 Task: Look for space in Djamaa, Algeria from 12th  August, 2023 to 15th August, 2023 for 3 adults in price range Rs.12000 to Rs.16000. Place can be entire place with 2 bedrooms having 3 beds and 1 bathroom. Property type can be house, flat, hotel. Amenities needed are: washing machine. Booking option can be shelf check-in. Required host language is .
Action: Mouse moved to (556, 110)
Screenshot: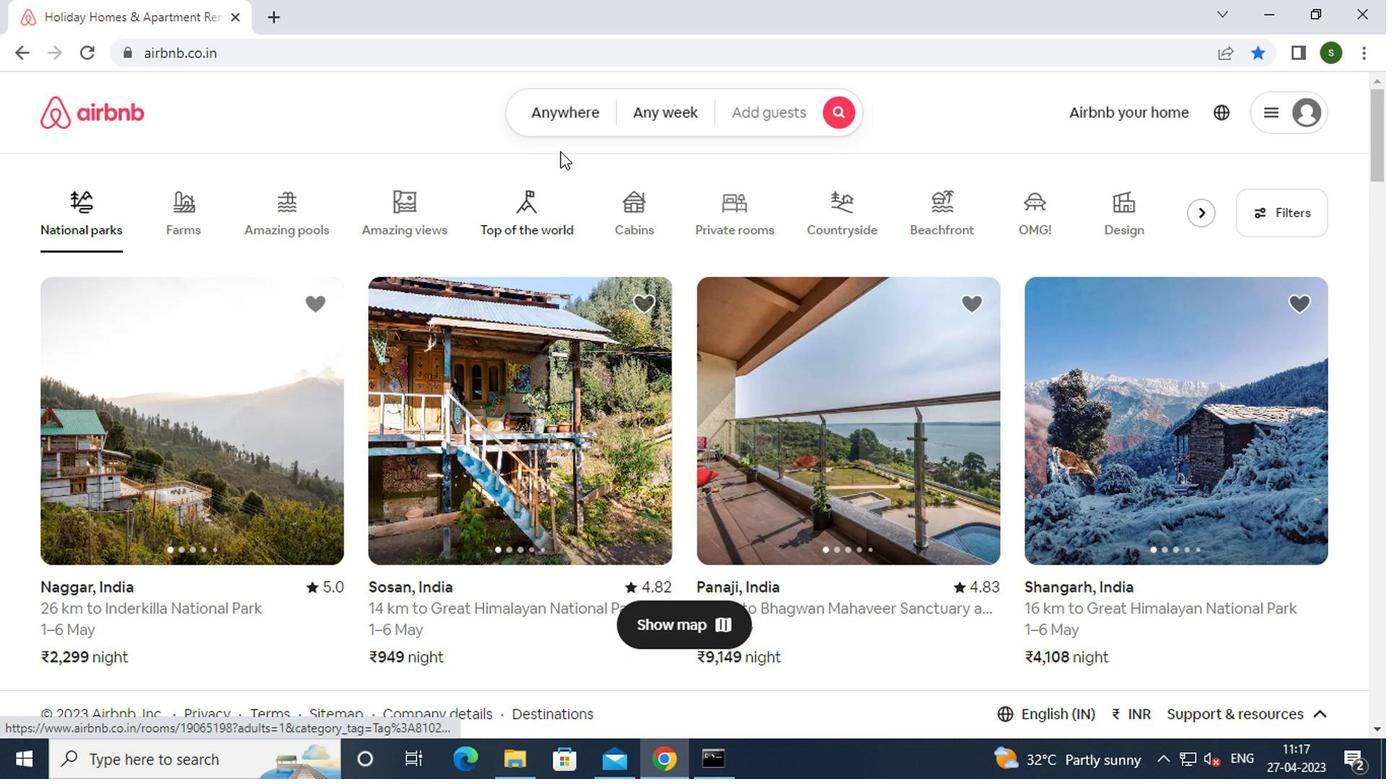 
Action: Mouse pressed left at (556, 110)
Screenshot: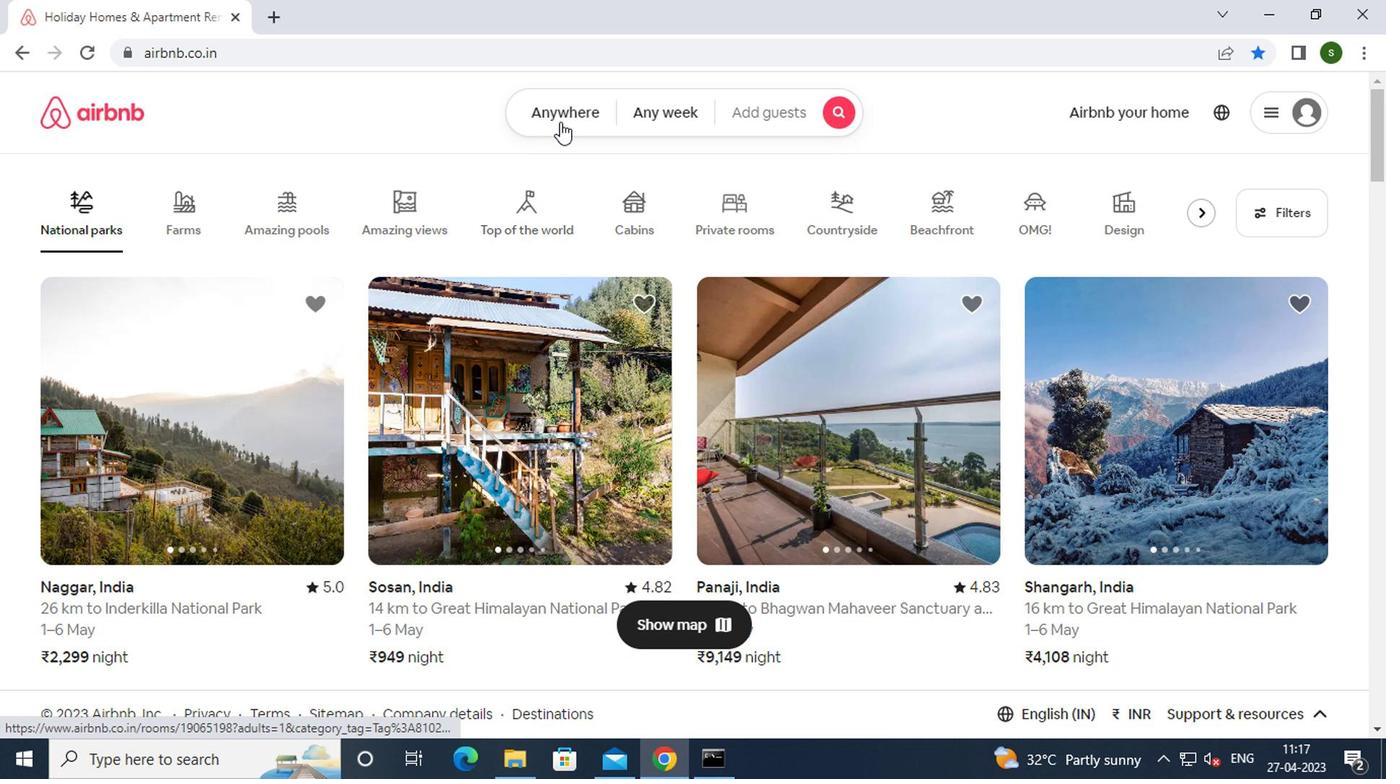 
Action: Mouse moved to (492, 202)
Screenshot: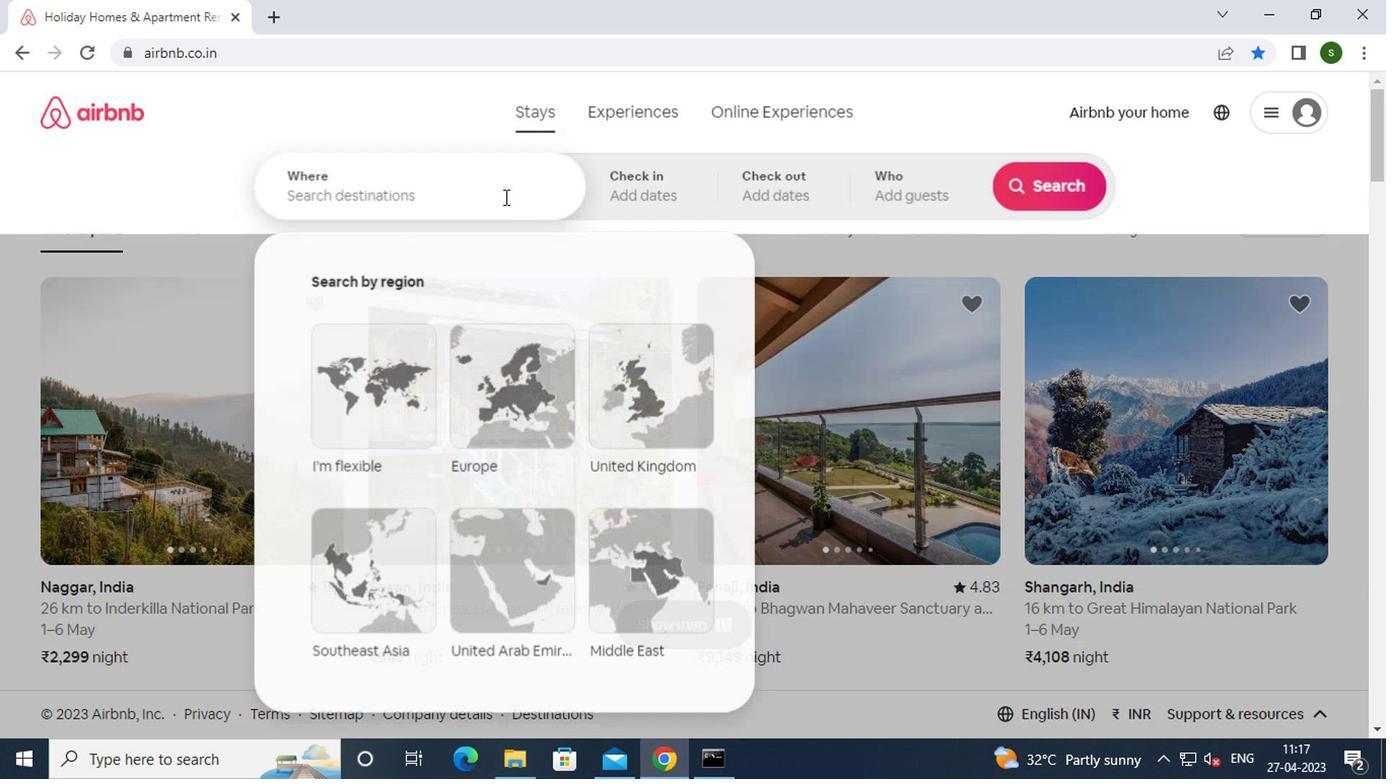
Action: Mouse pressed left at (492, 202)
Screenshot: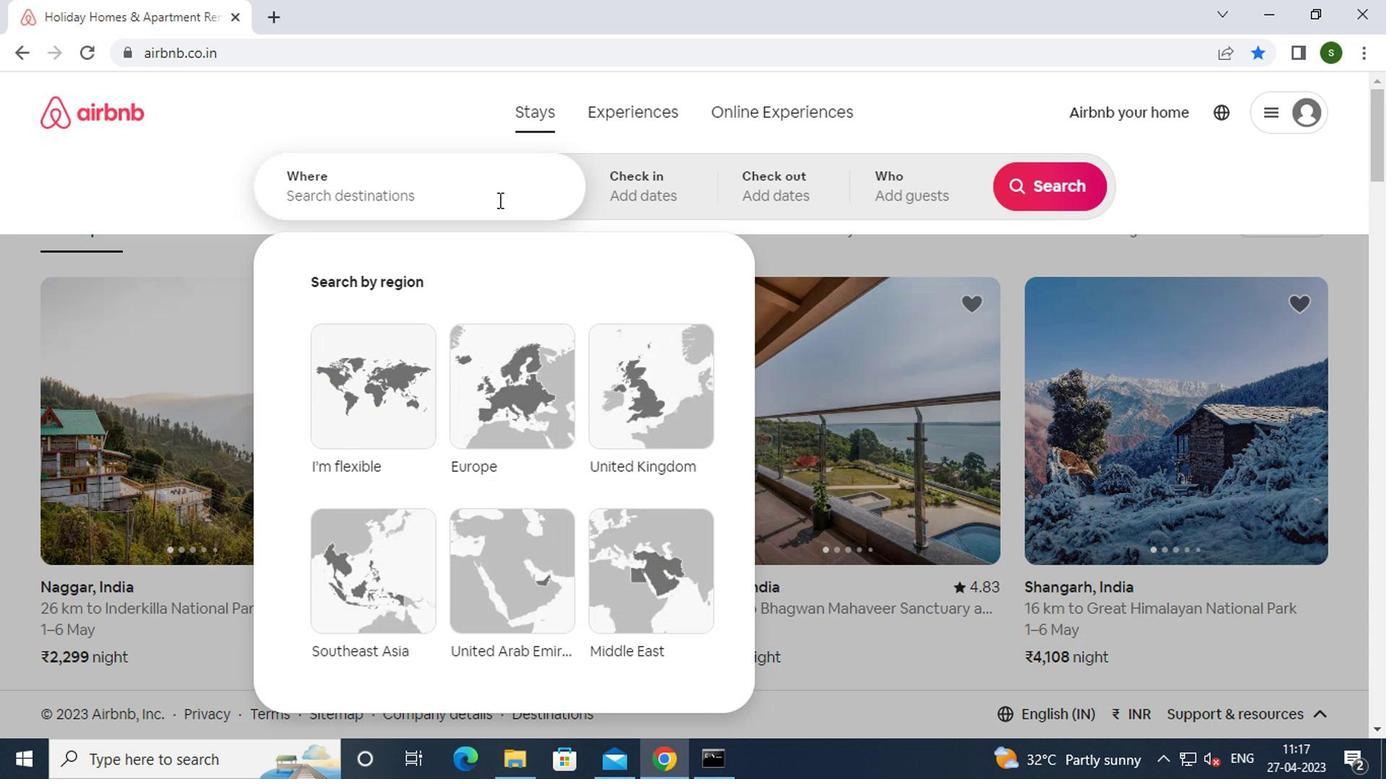 
Action: Key pressed <Key.caps_lock><Key.caps_lock>d<Key.caps_lock>jamaa
Screenshot: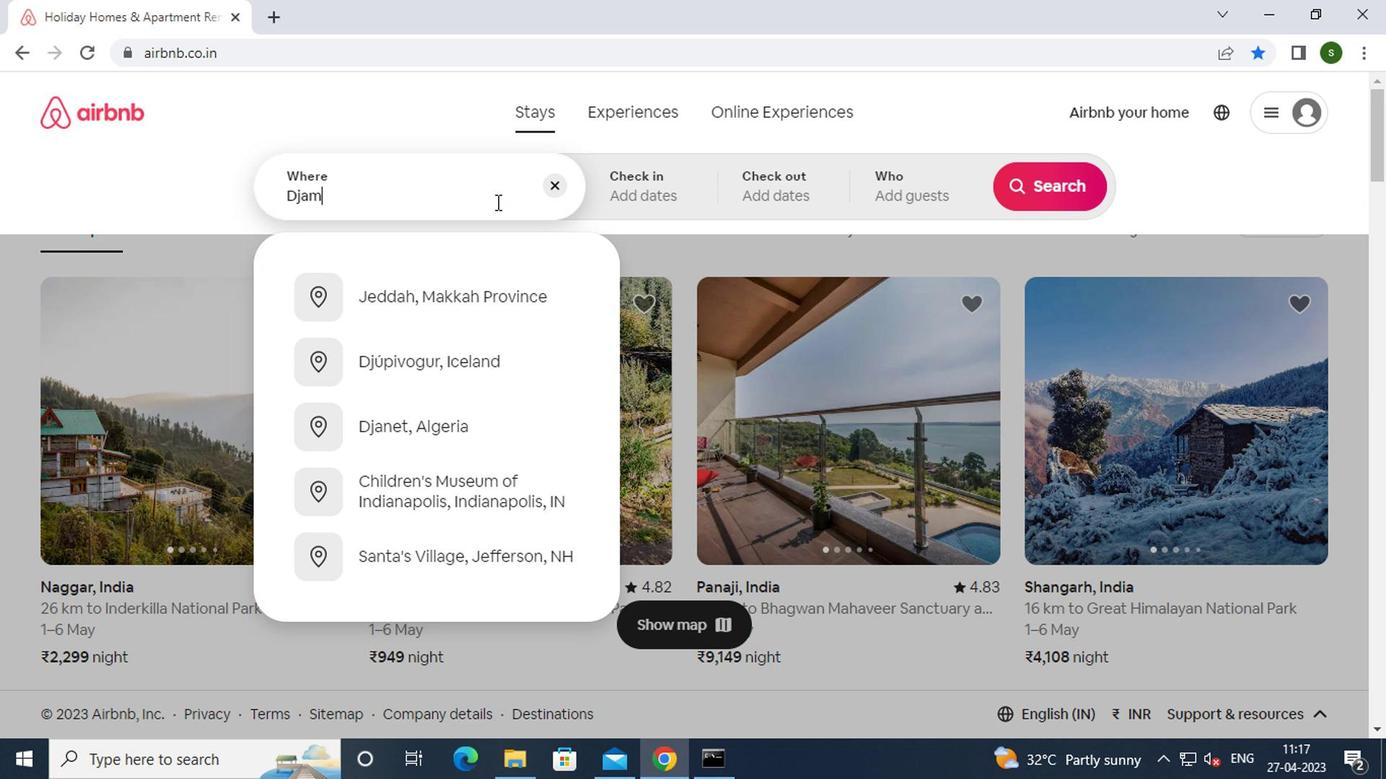 
Action: Mouse moved to (498, 280)
Screenshot: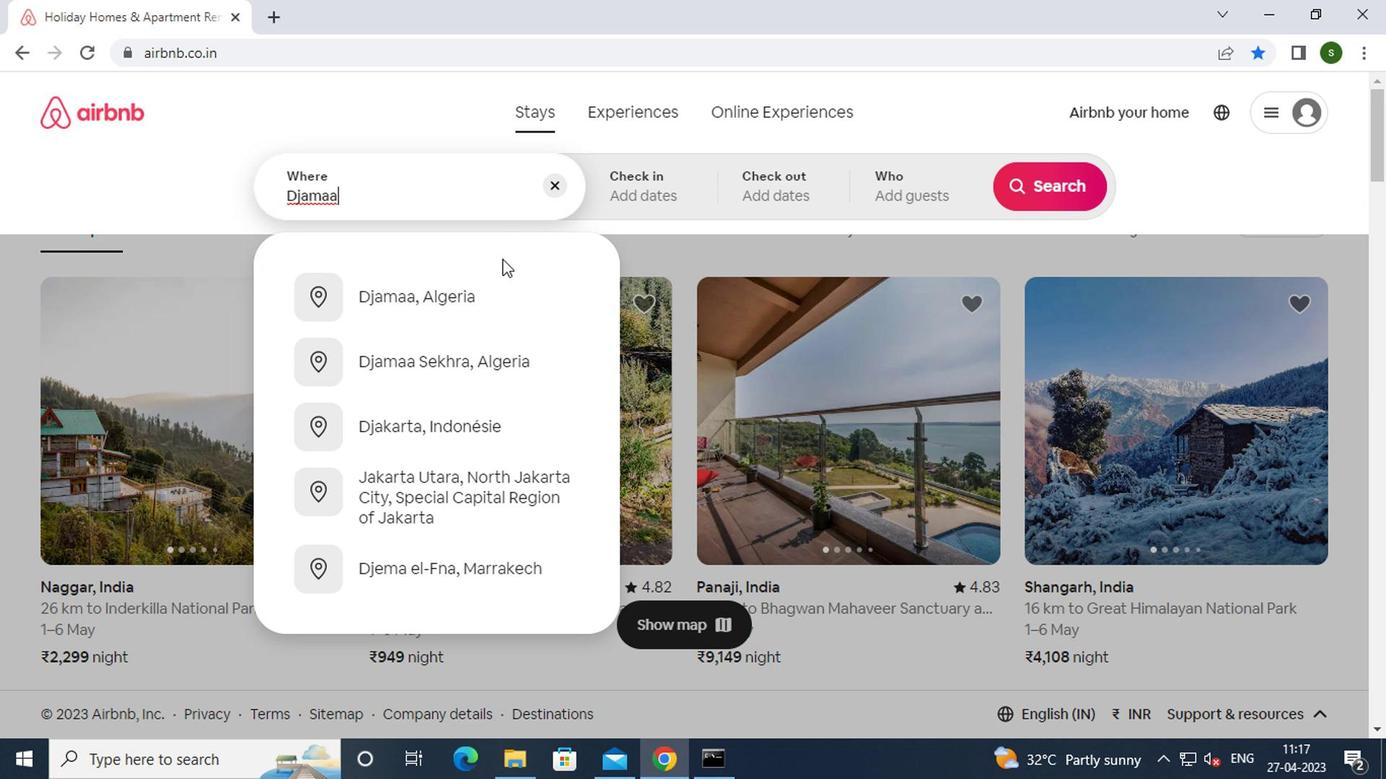 
Action: Mouse pressed left at (498, 280)
Screenshot: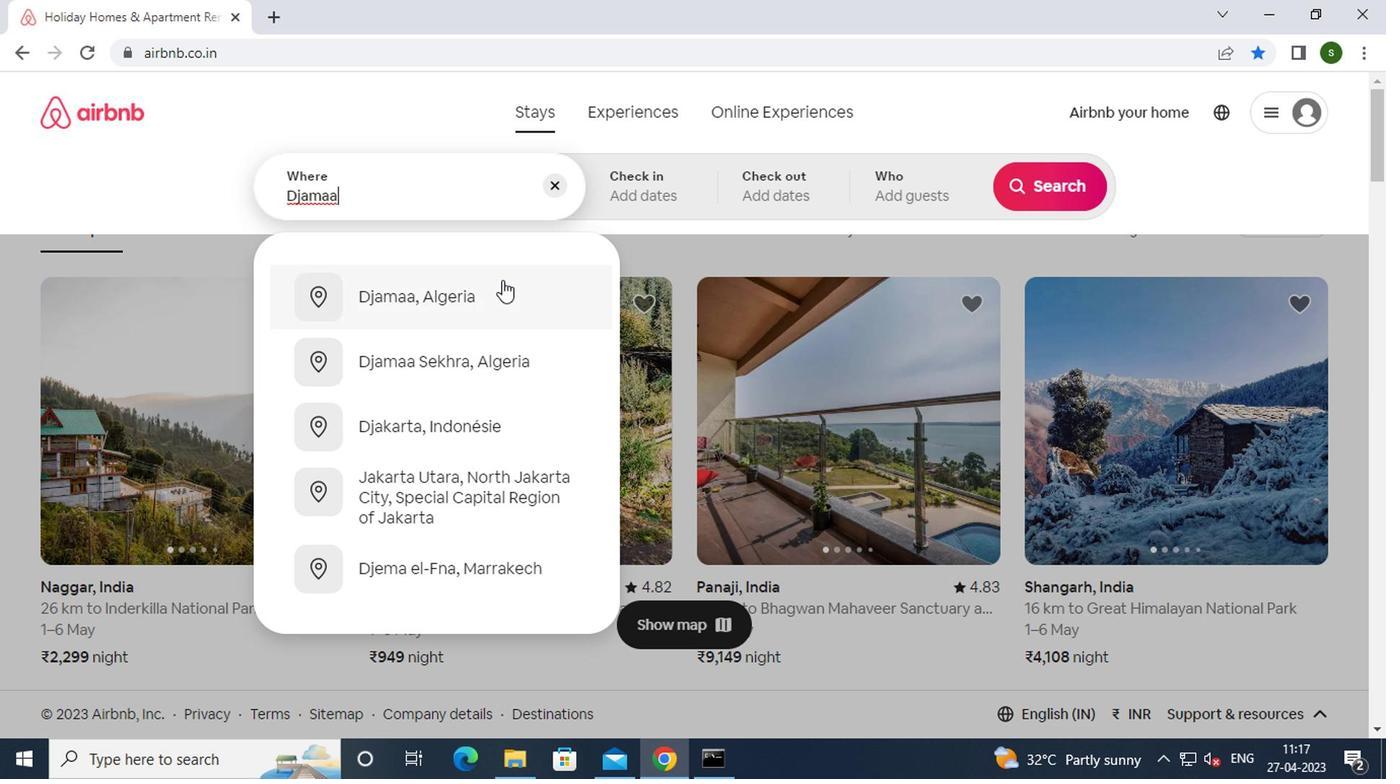 
Action: Mouse moved to (1023, 340)
Screenshot: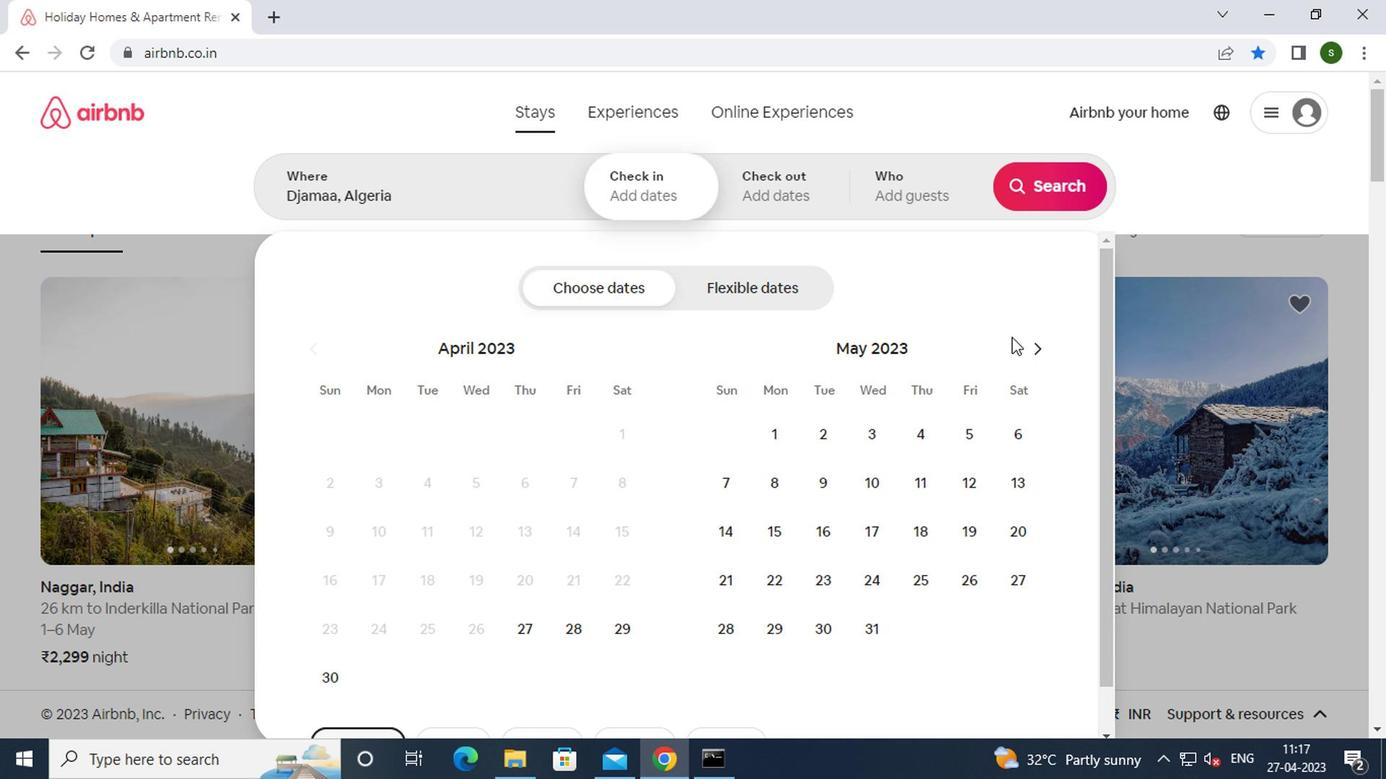 
Action: Mouse pressed left at (1023, 340)
Screenshot: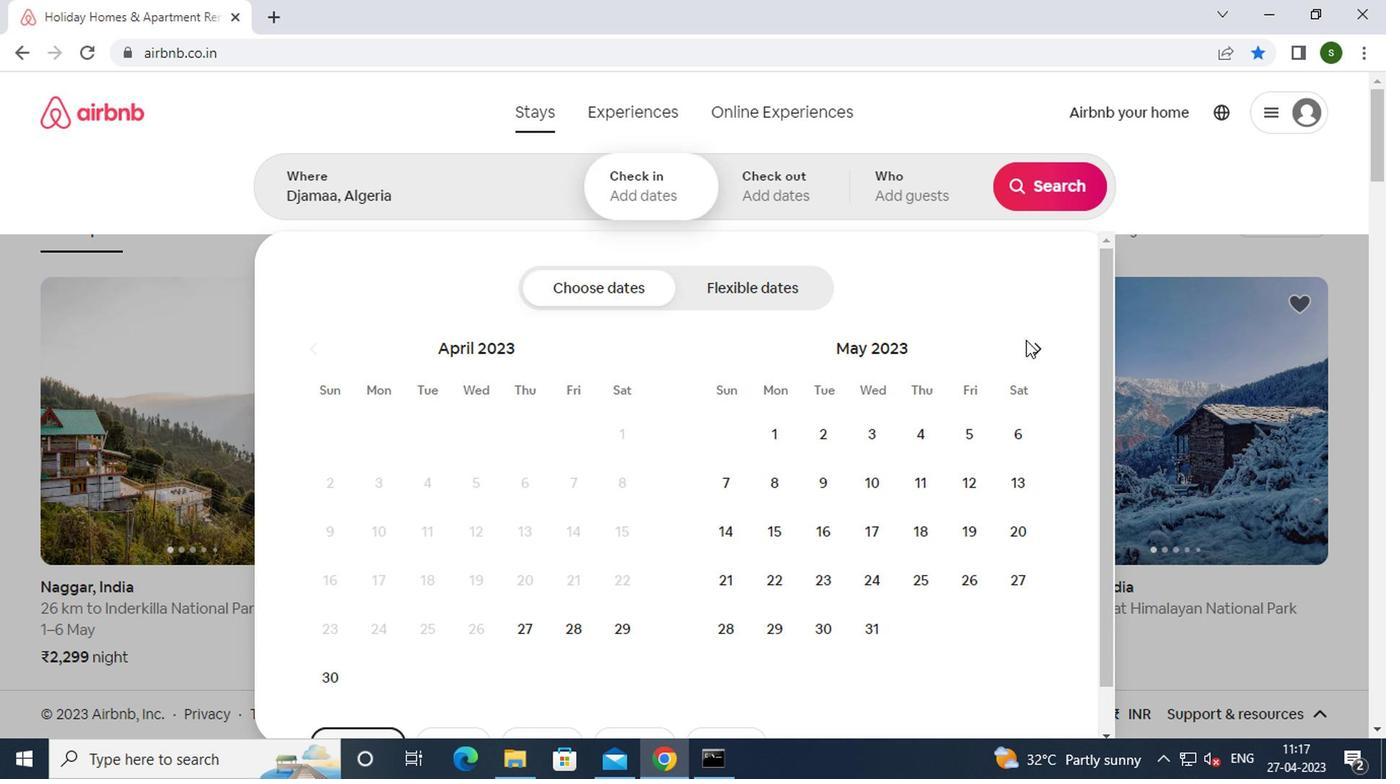 
Action: Mouse pressed left at (1023, 340)
Screenshot: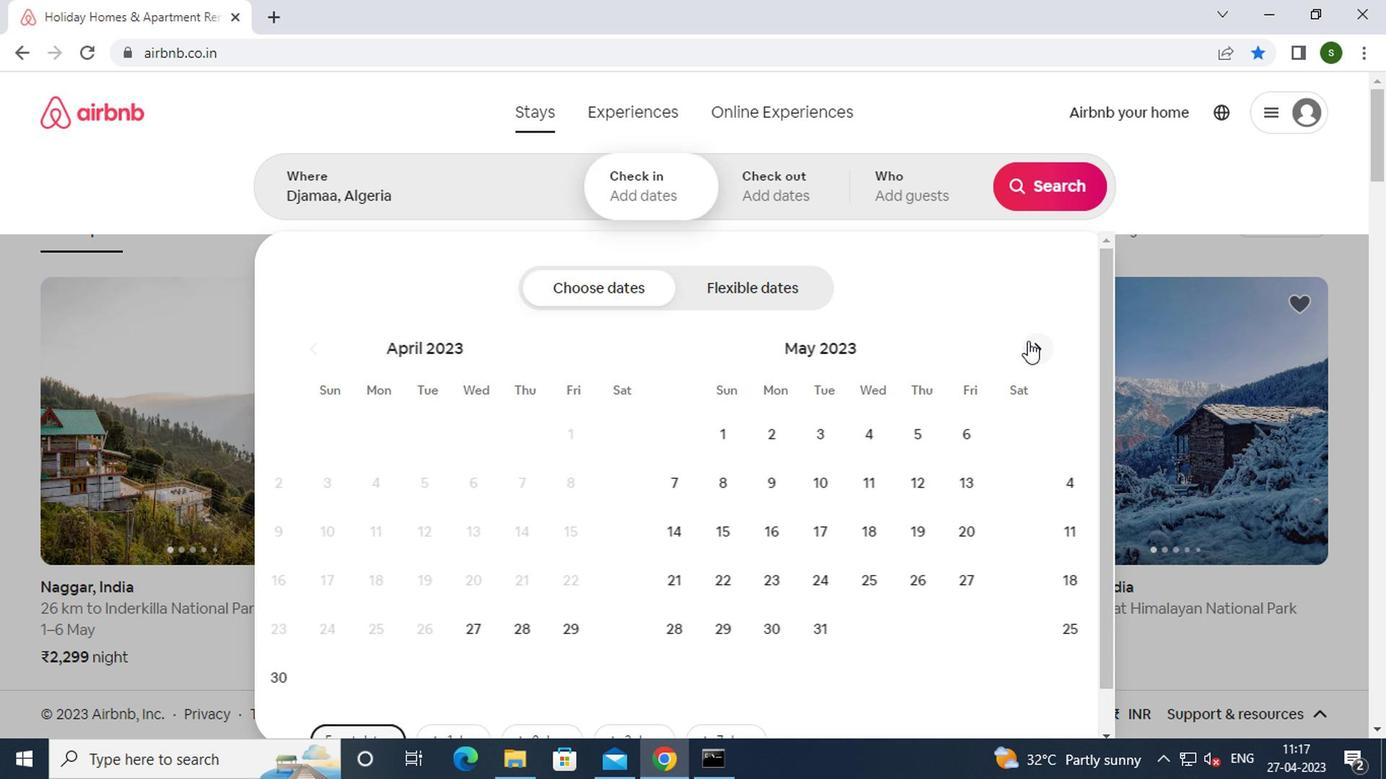 
Action: Mouse pressed left at (1023, 340)
Screenshot: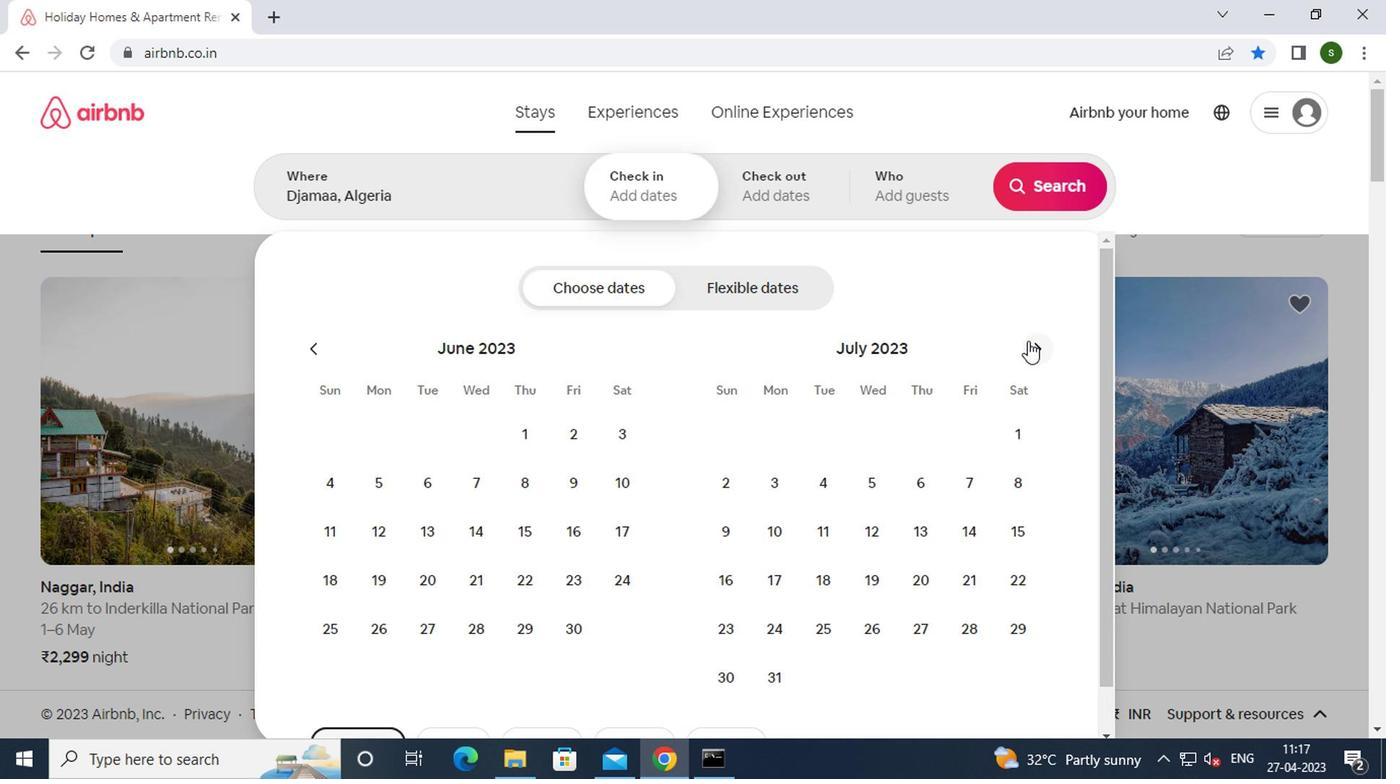 
Action: Mouse moved to (1008, 465)
Screenshot: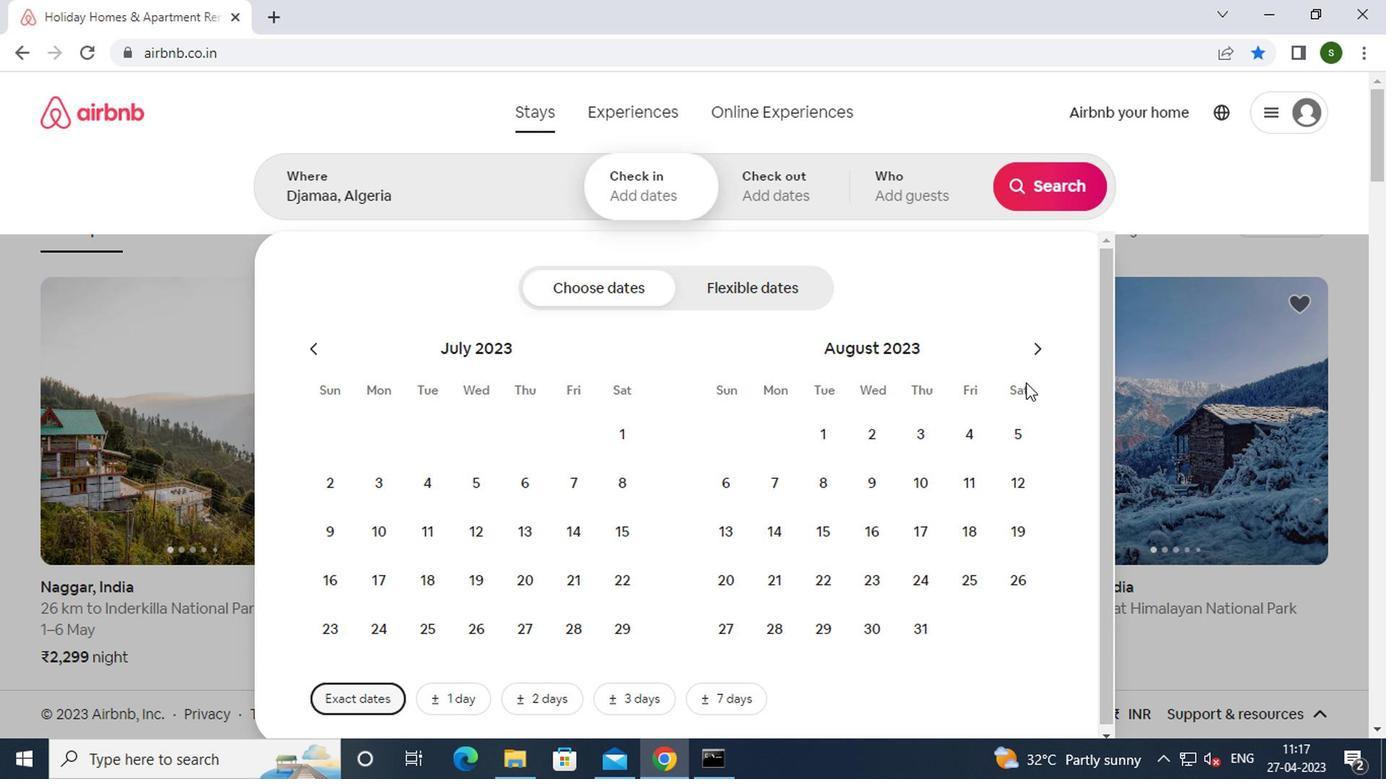
Action: Mouse pressed left at (1008, 465)
Screenshot: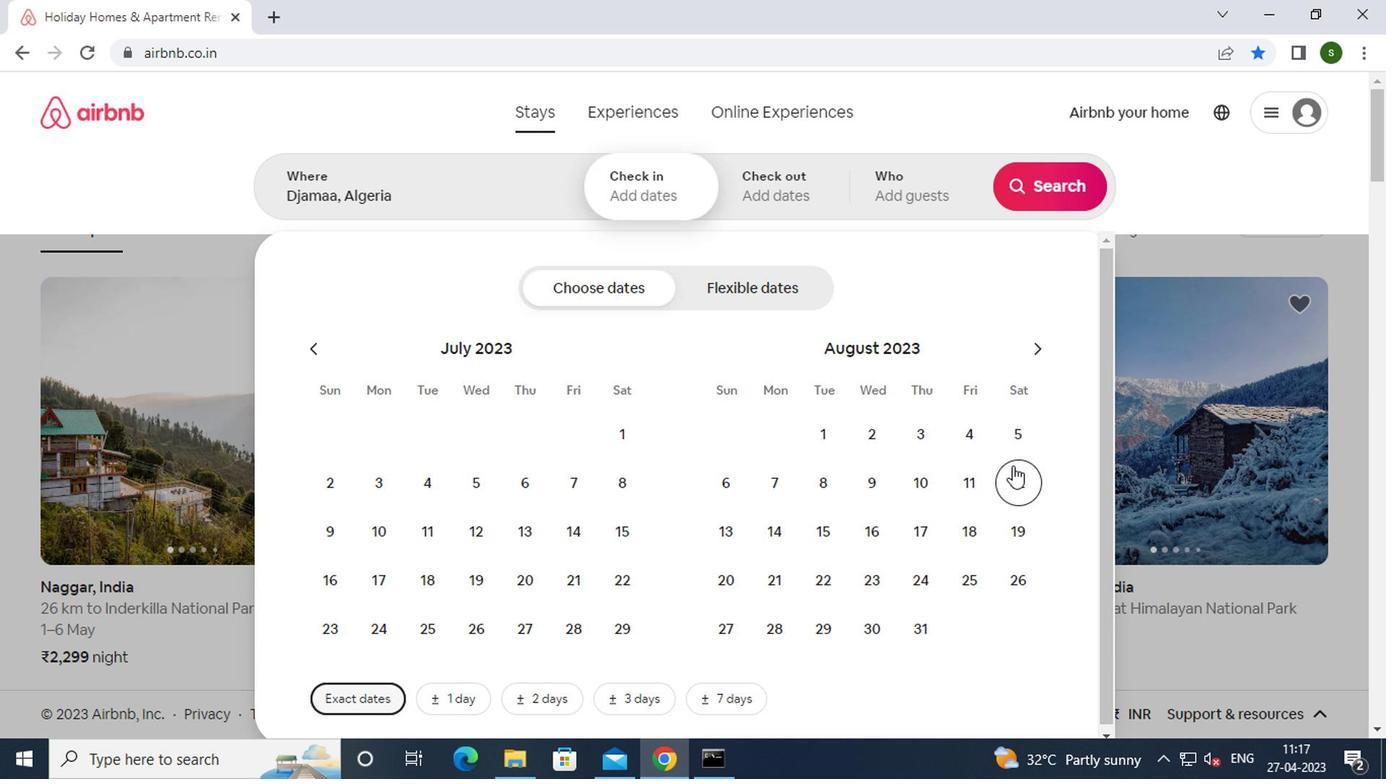 
Action: Mouse moved to (826, 527)
Screenshot: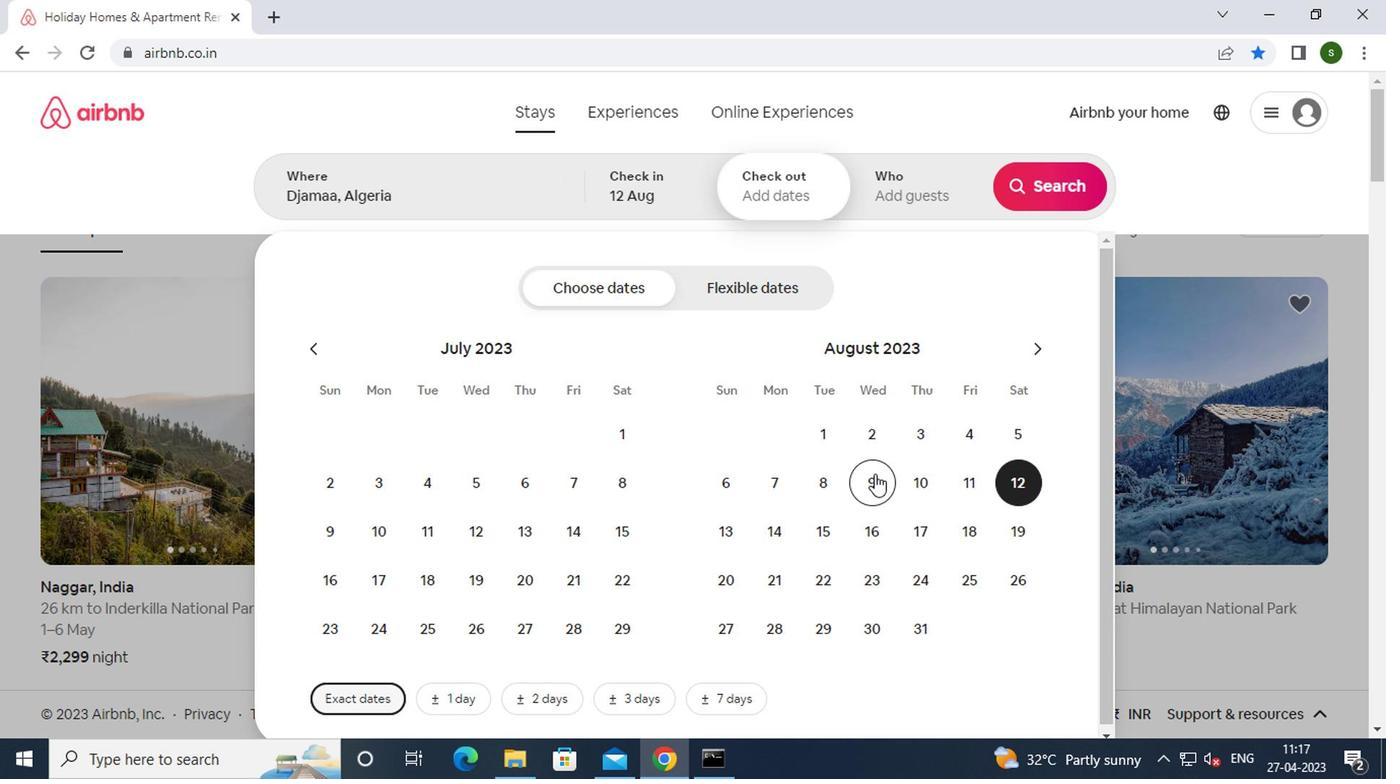 
Action: Mouse pressed left at (826, 527)
Screenshot: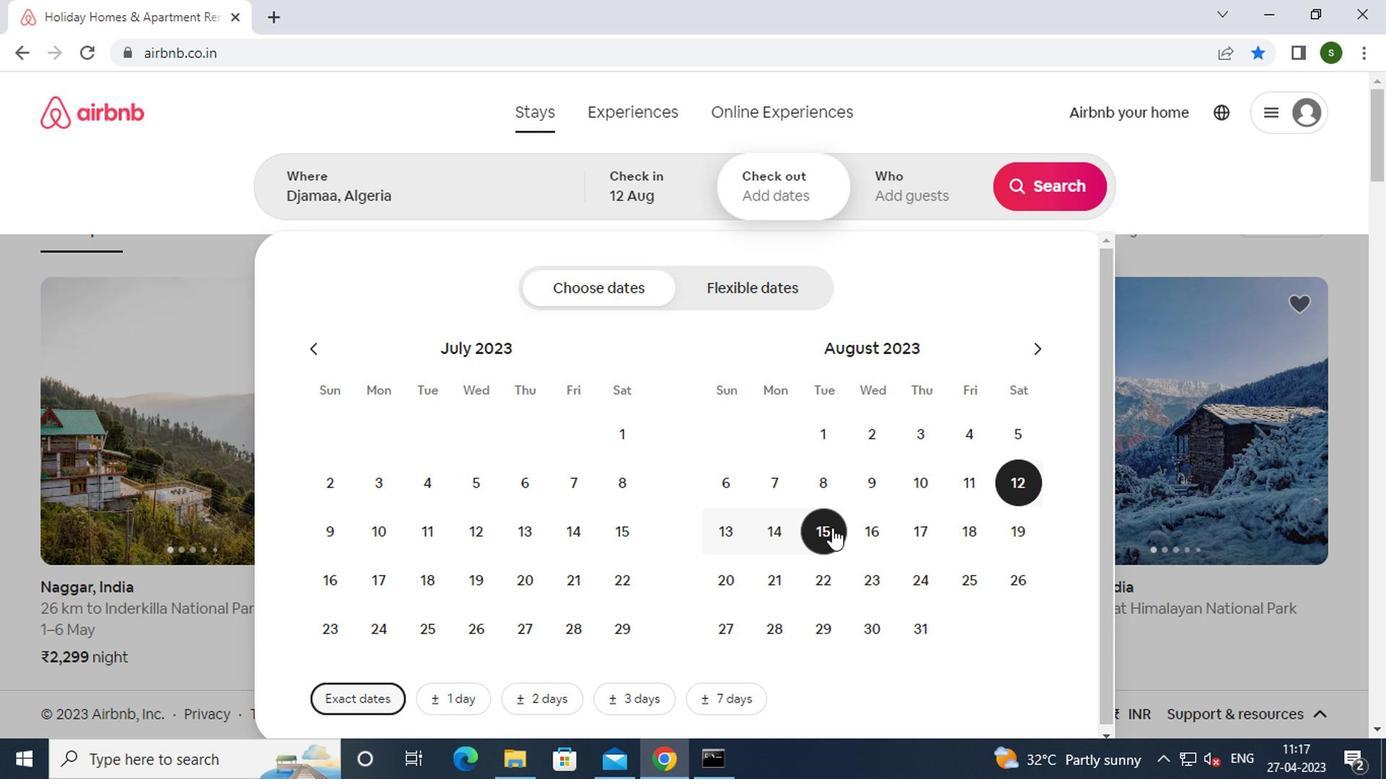 
Action: Mouse moved to (912, 187)
Screenshot: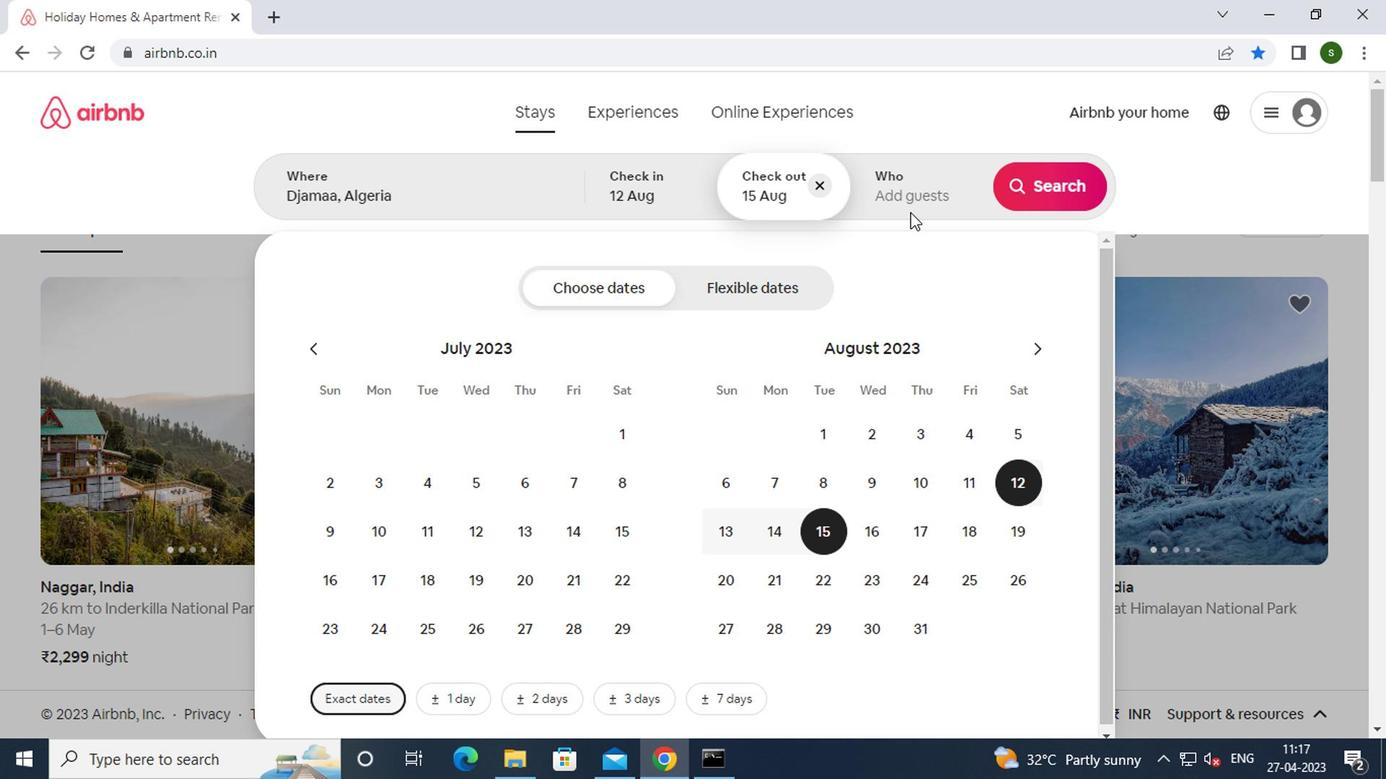 
Action: Mouse pressed left at (912, 187)
Screenshot: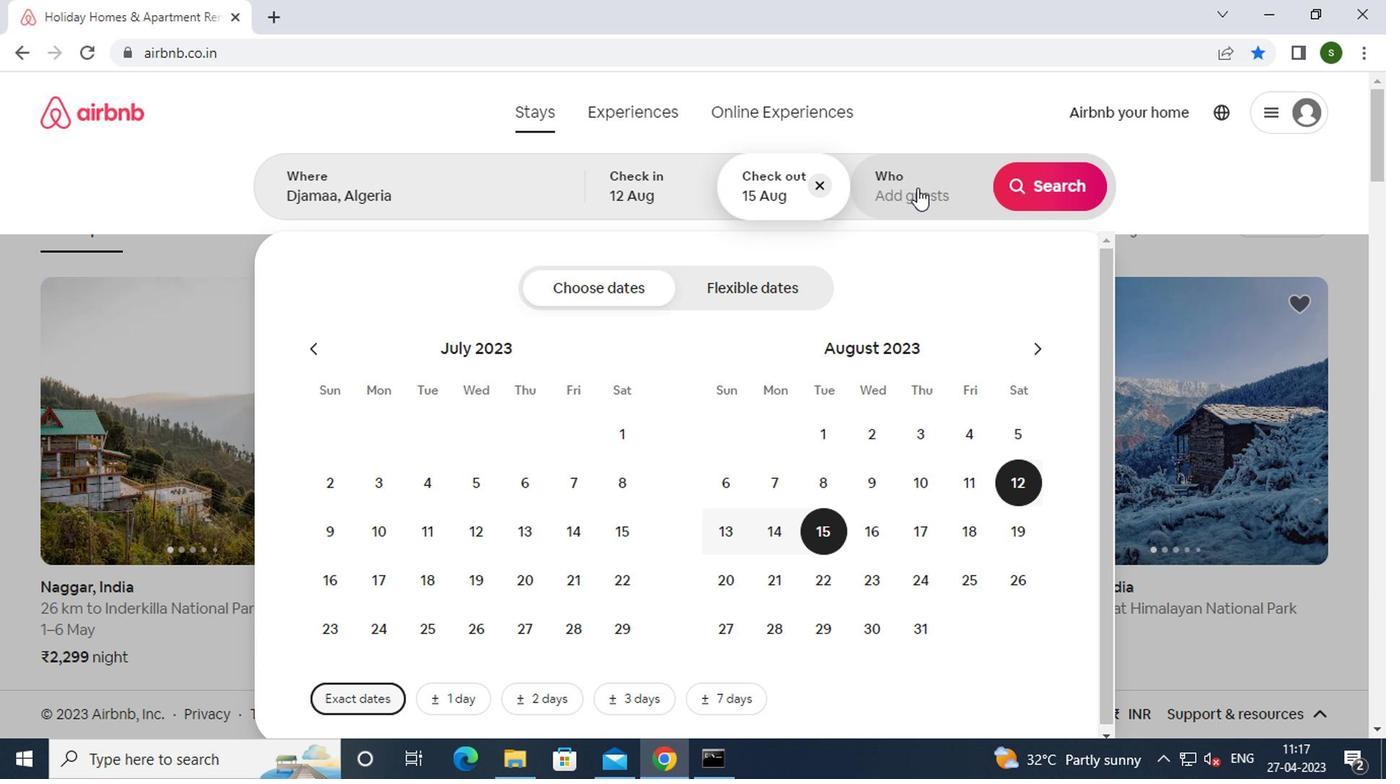 
Action: Mouse moved to (1045, 285)
Screenshot: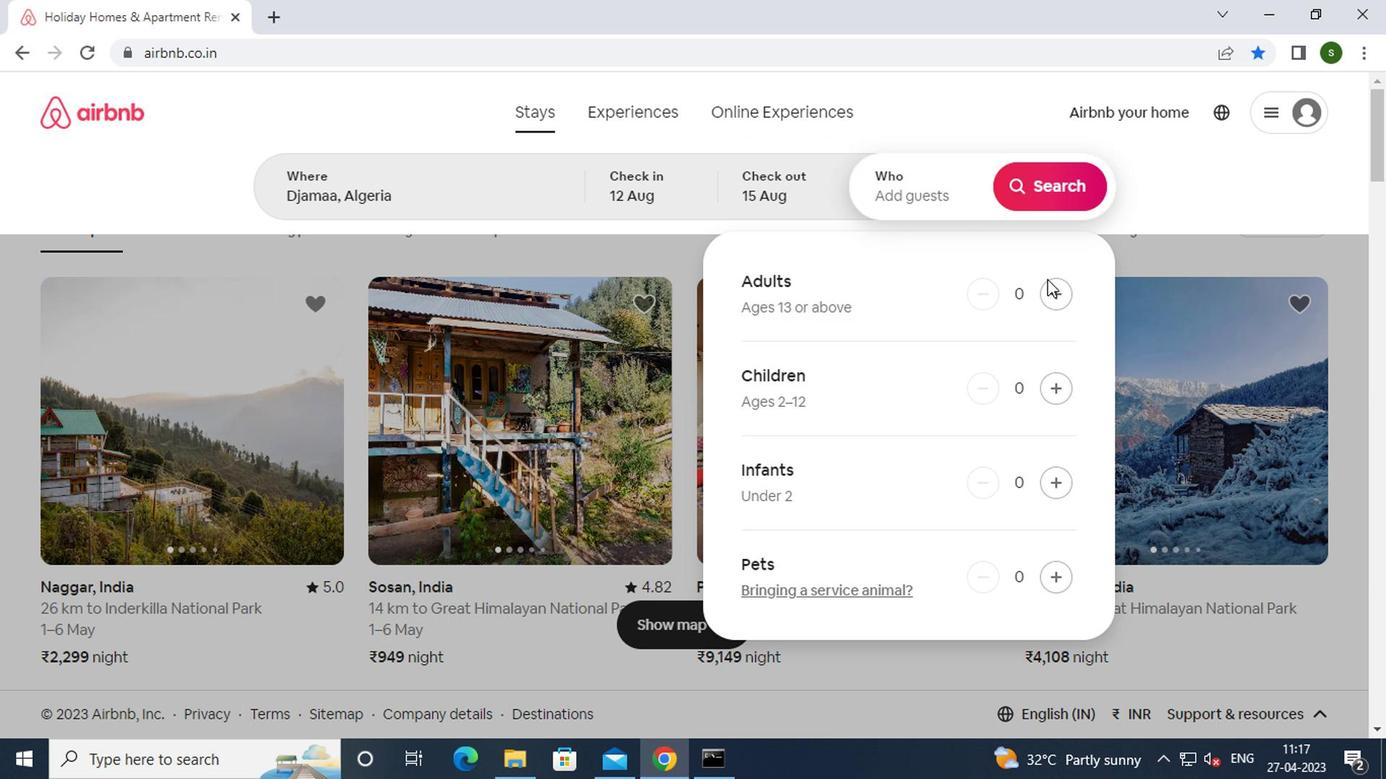 
Action: Mouse pressed left at (1045, 285)
Screenshot: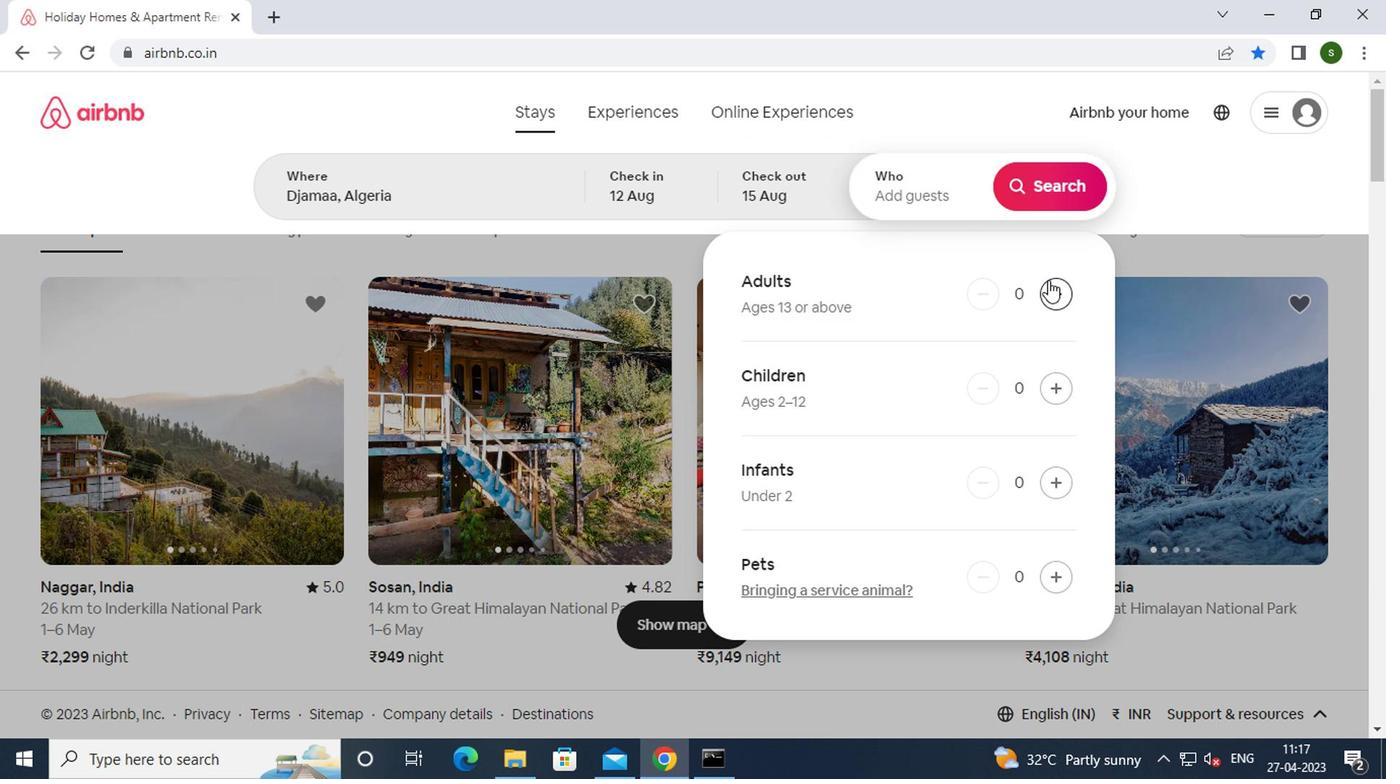 
Action: Mouse pressed left at (1045, 285)
Screenshot: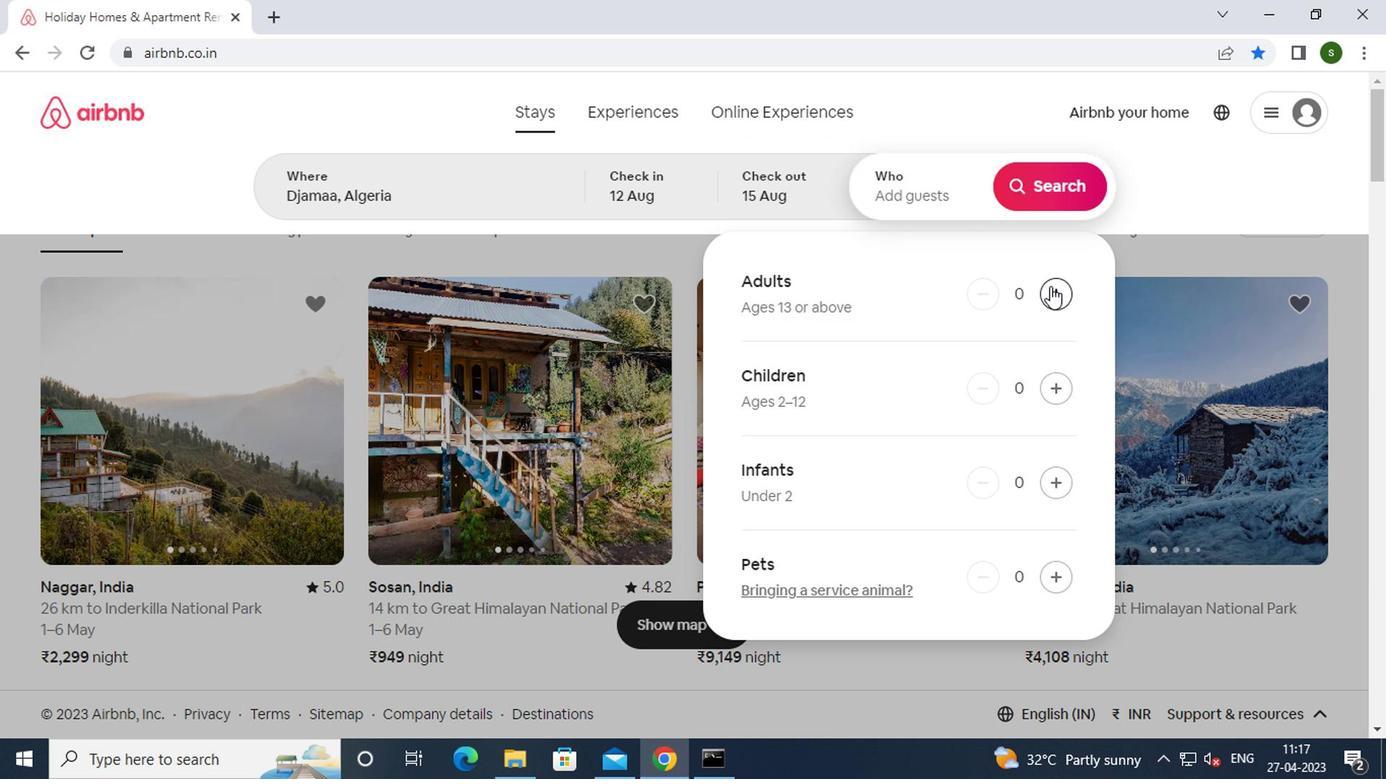 
Action: Mouse pressed left at (1045, 285)
Screenshot: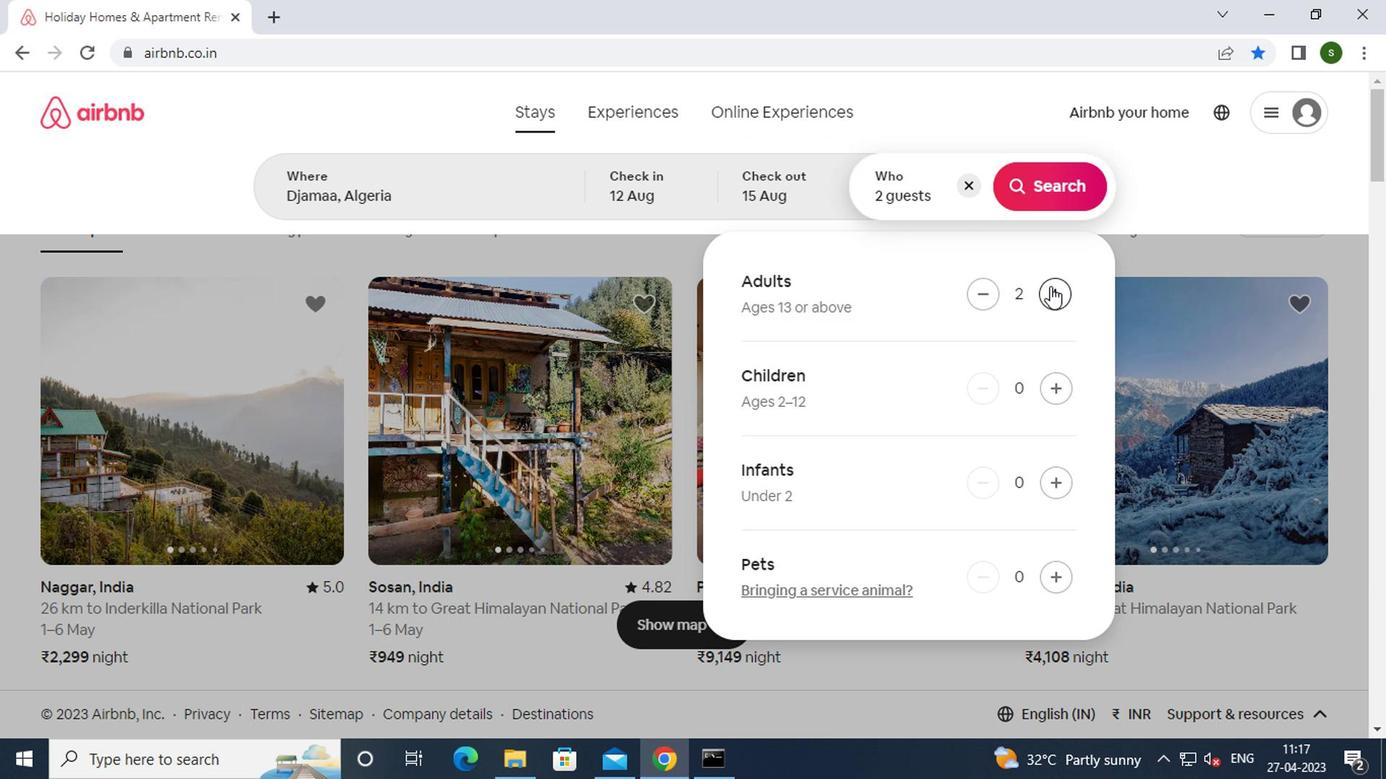 
Action: Mouse moved to (1055, 181)
Screenshot: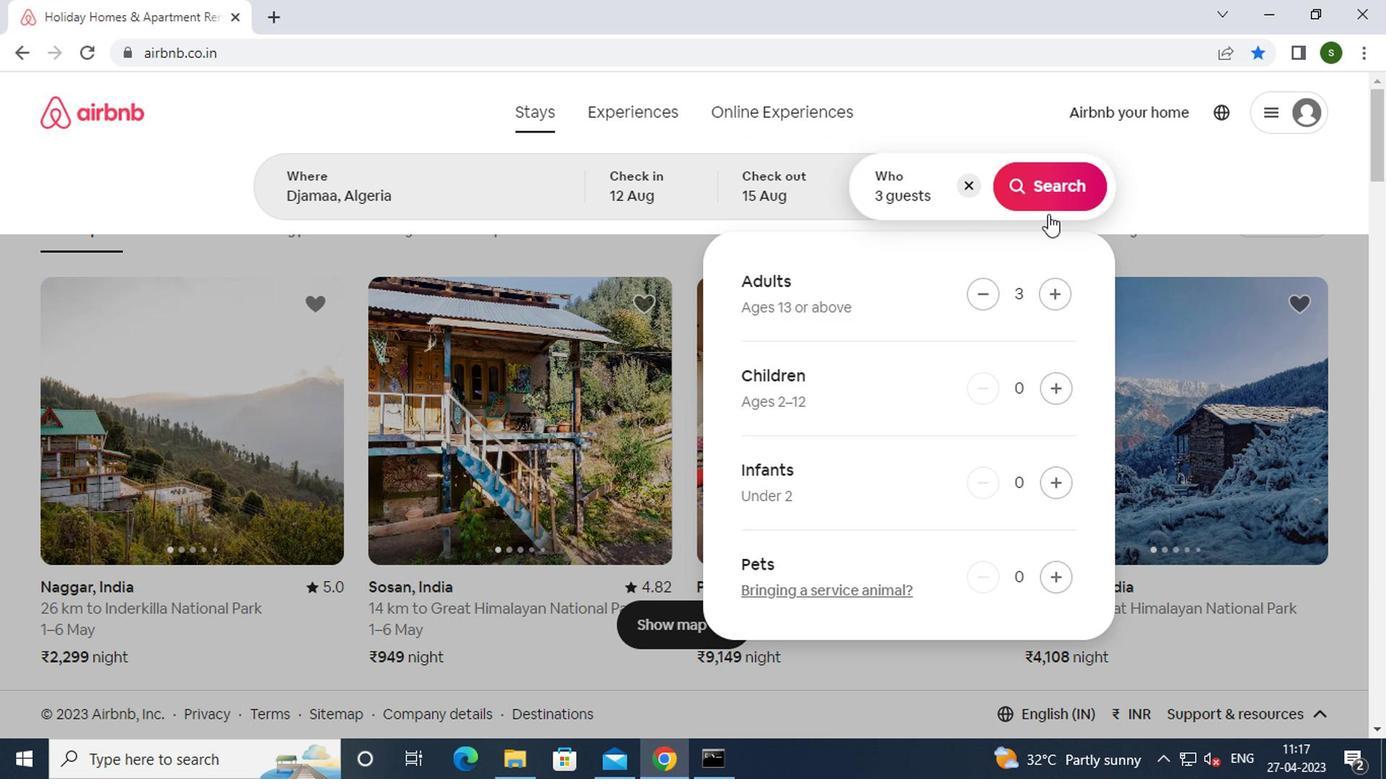 
Action: Mouse pressed left at (1055, 181)
Screenshot: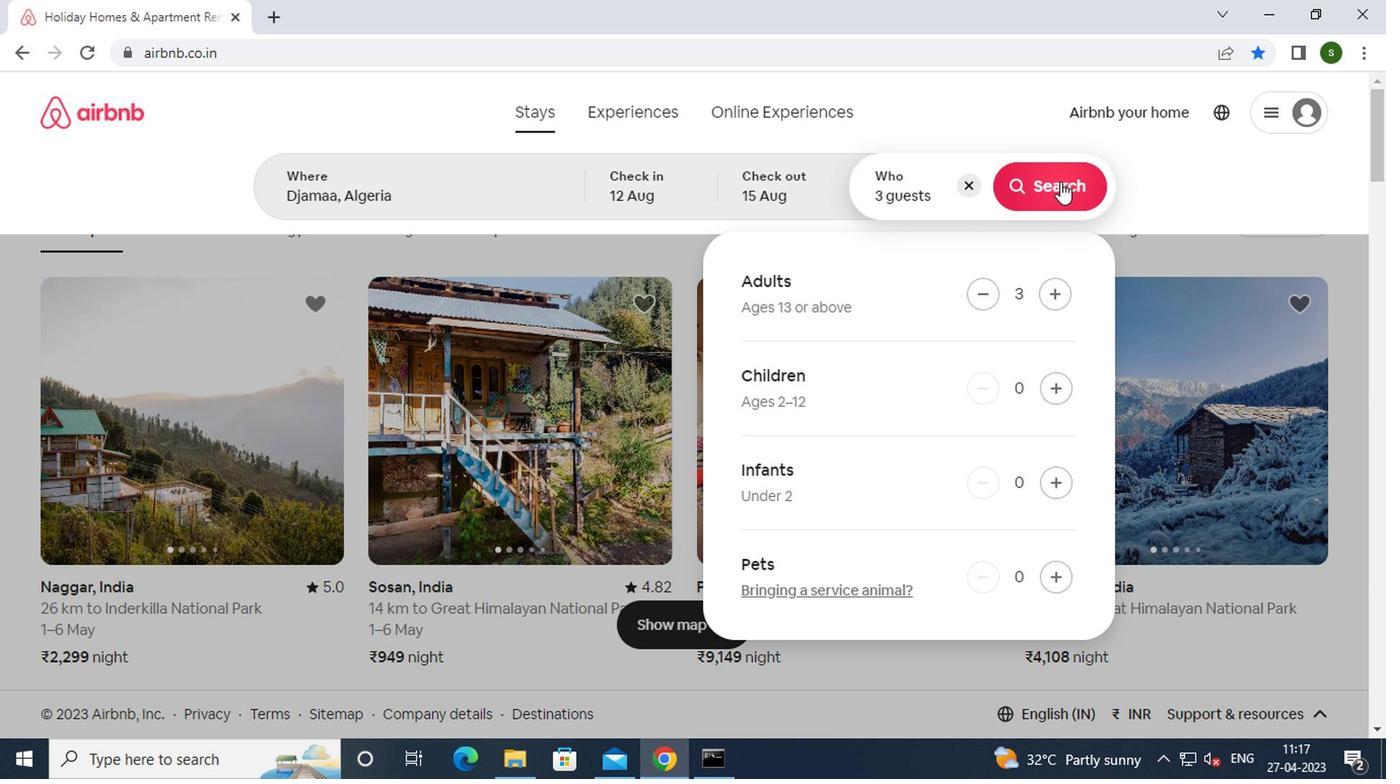 
Action: Mouse moved to (1296, 194)
Screenshot: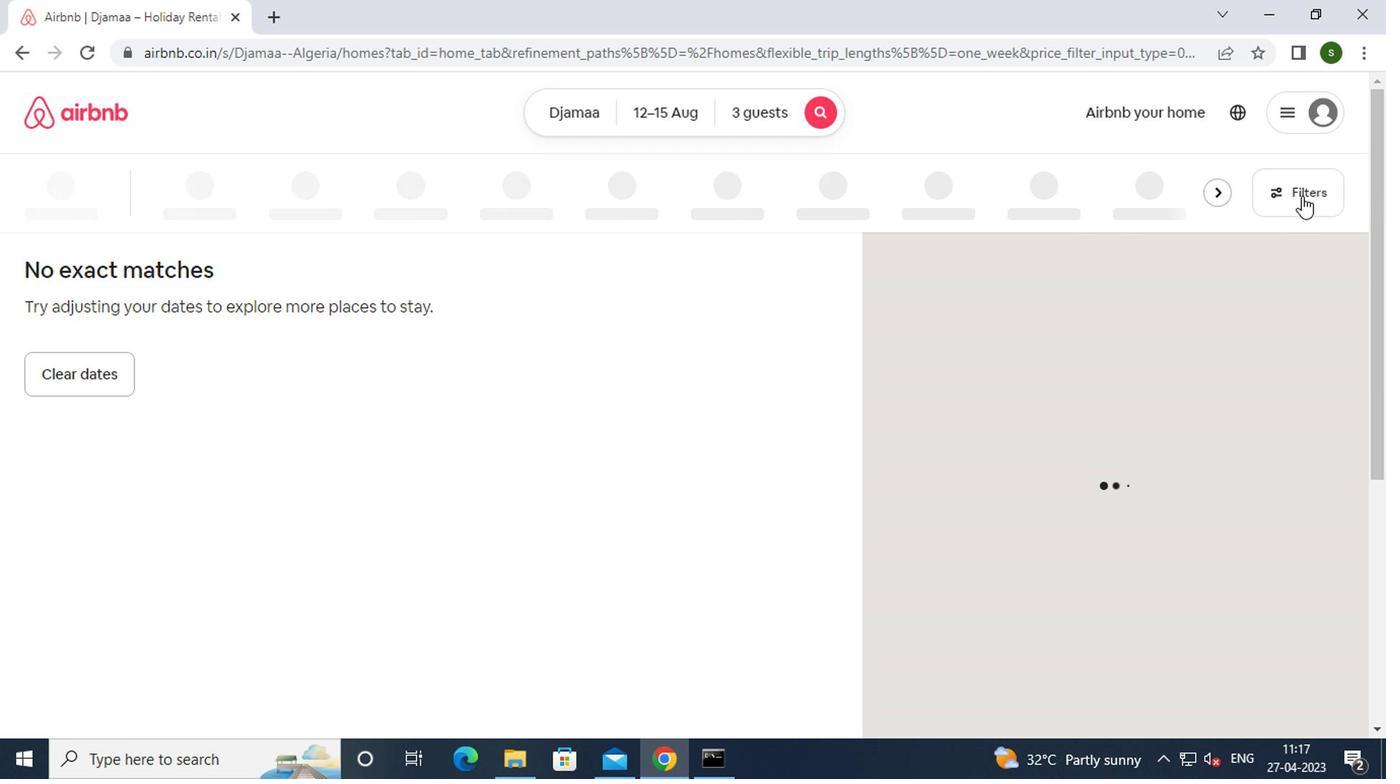 
Action: Mouse pressed left at (1296, 194)
Screenshot: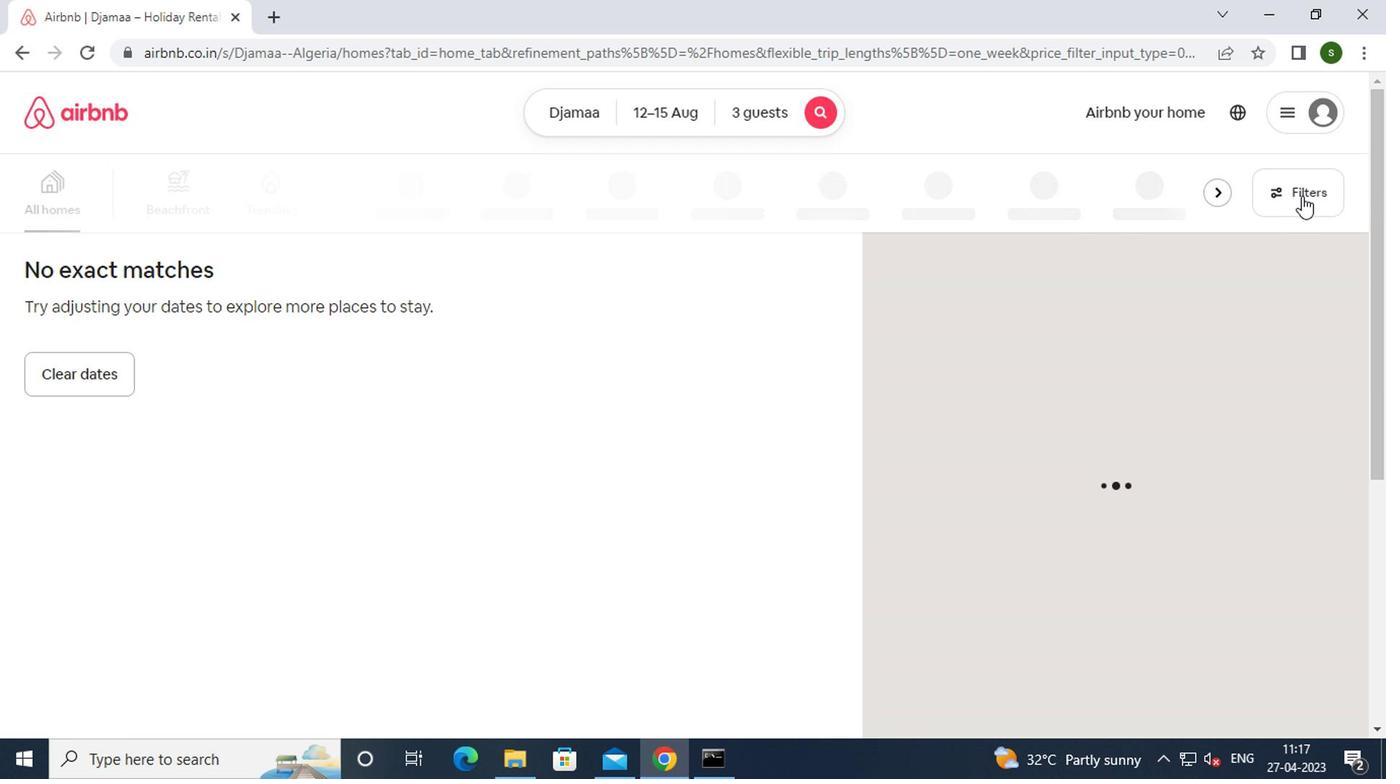 
Action: Mouse moved to (474, 314)
Screenshot: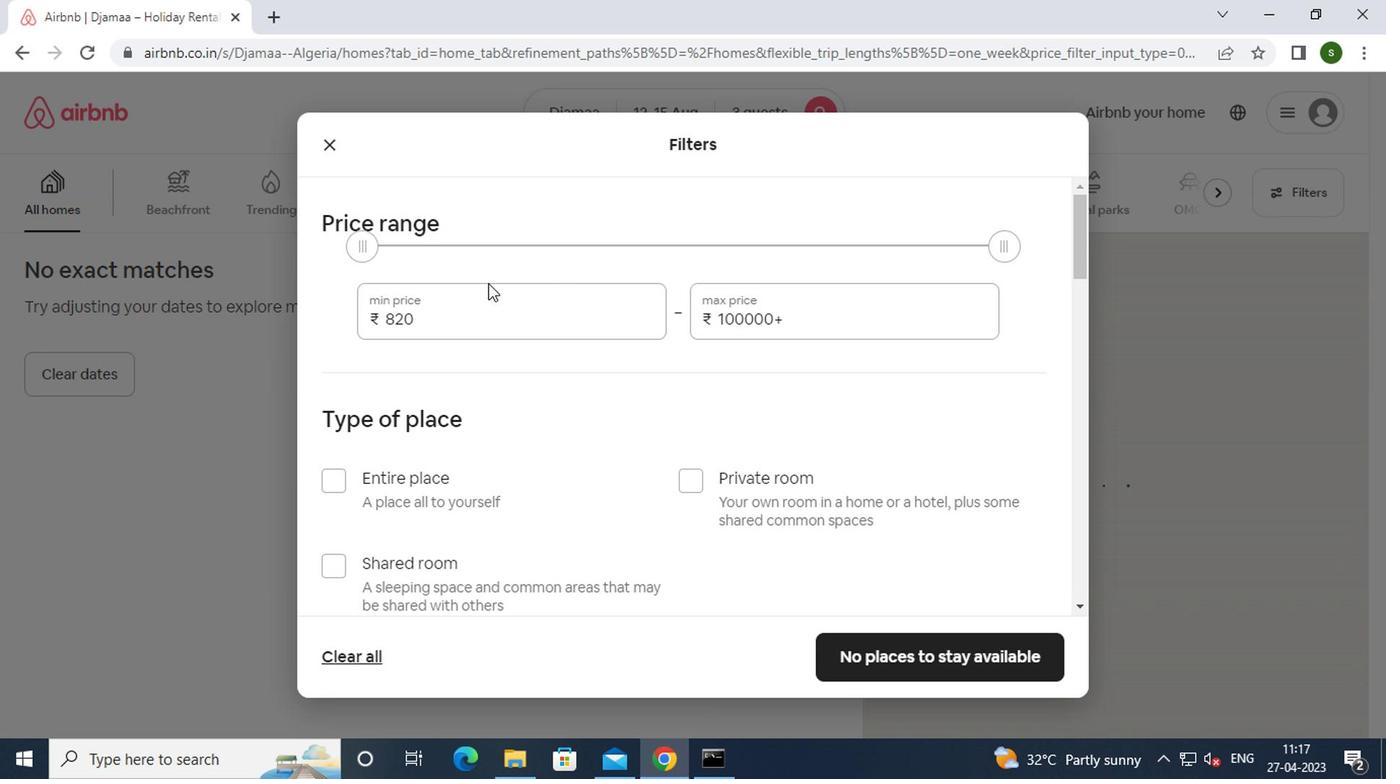 
Action: Mouse pressed left at (474, 314)
Screenshot: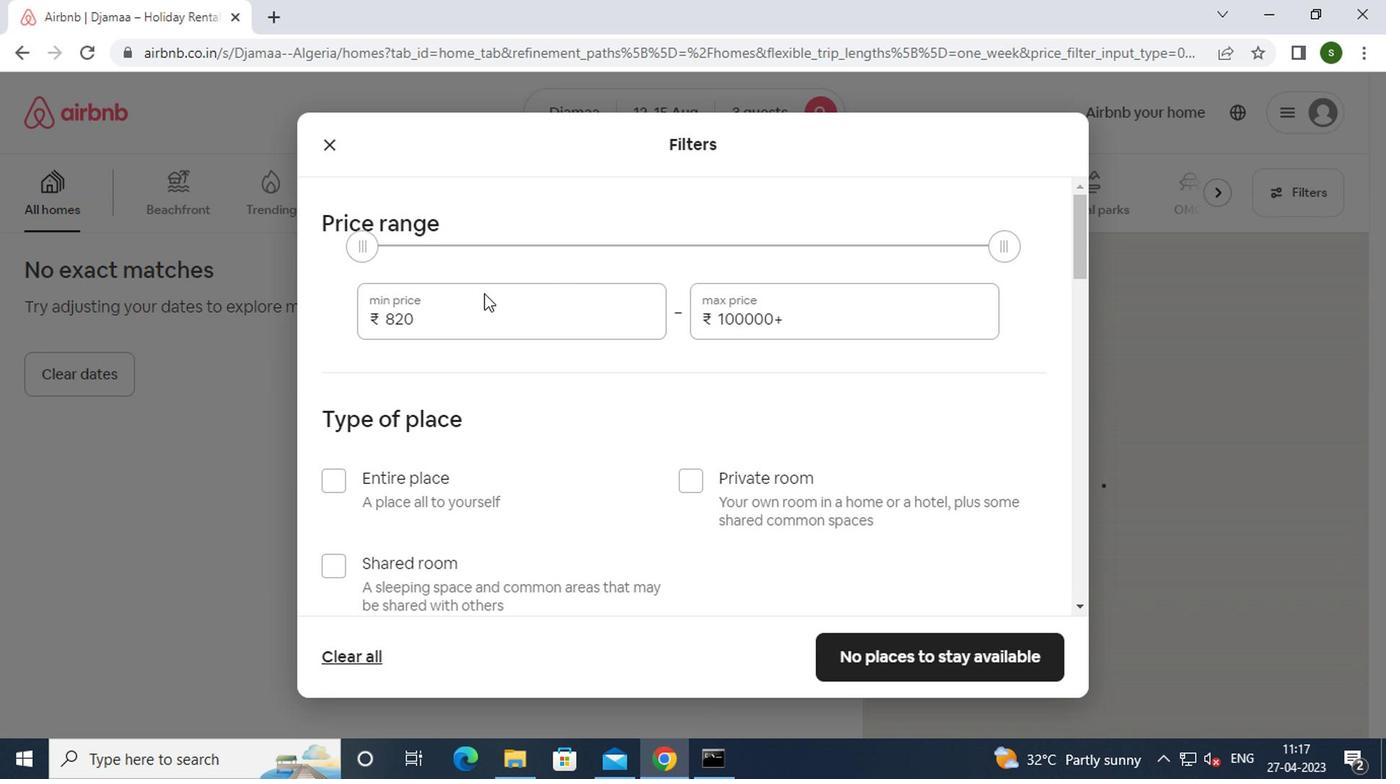 
Action: Key pressed <Key.backspace><Key.backspace><Key.backspace><Key.backspace><Key.backspace><Key.backspace><Key.backspace><Key.backspace><Key.backspace>12000
Screenshot: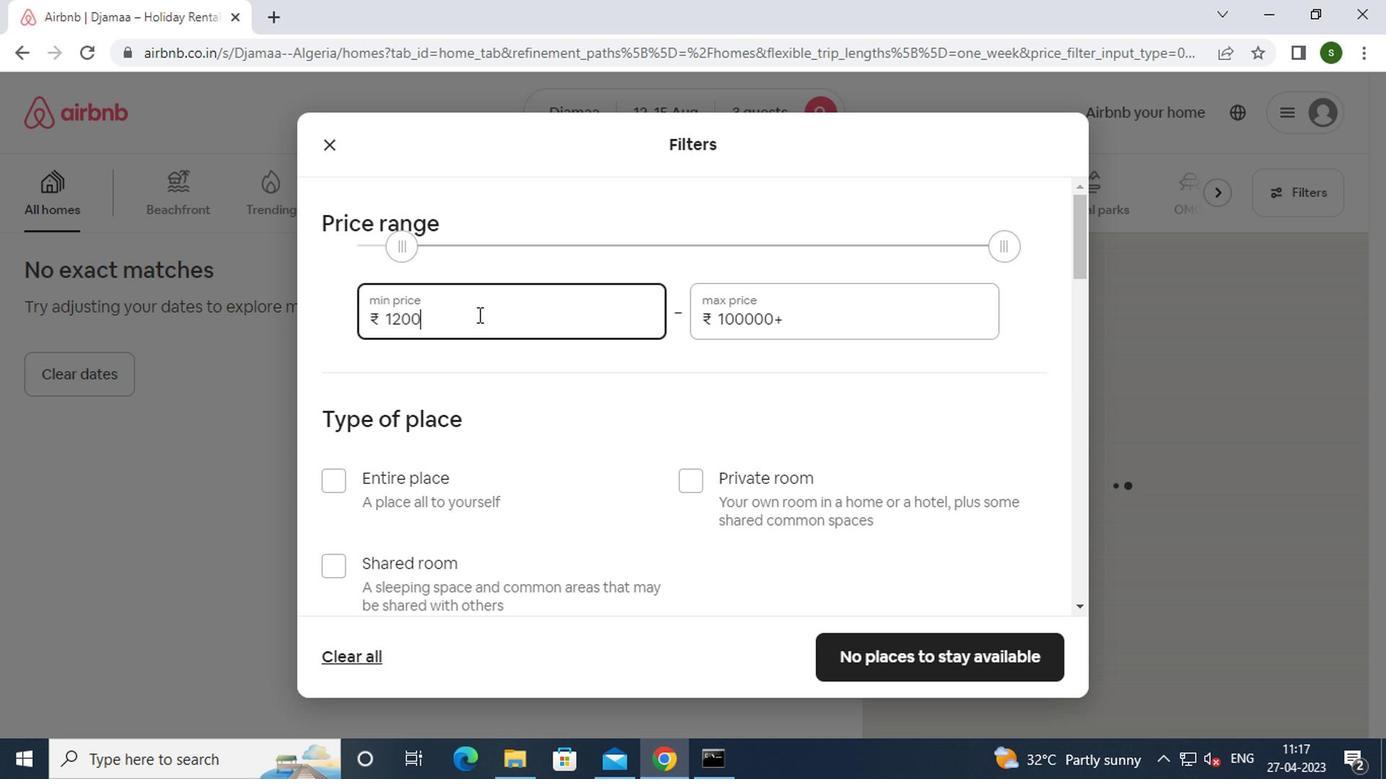 
Action: Mouse moved to (821, 324)
Screenshot: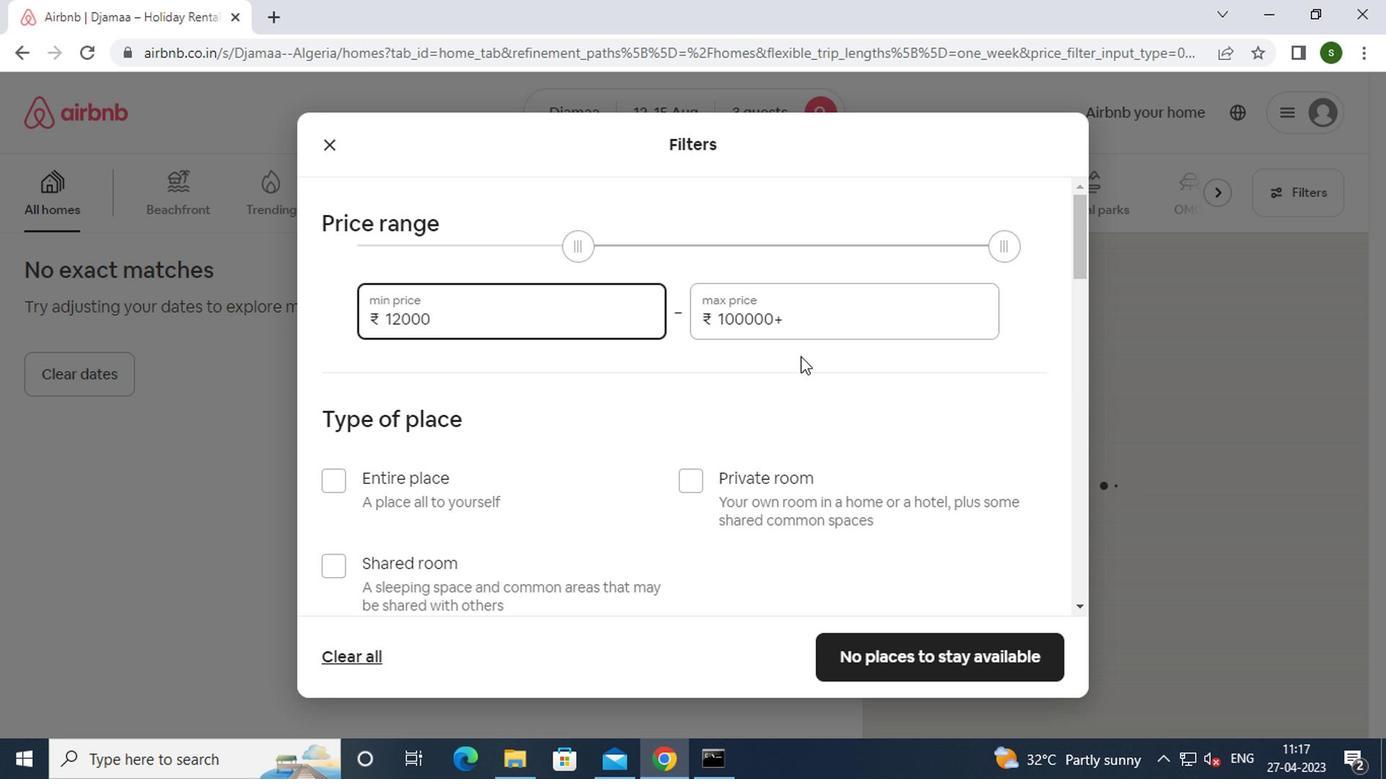 
Action: Mouse pressed left at (821, 324)
Screenshot: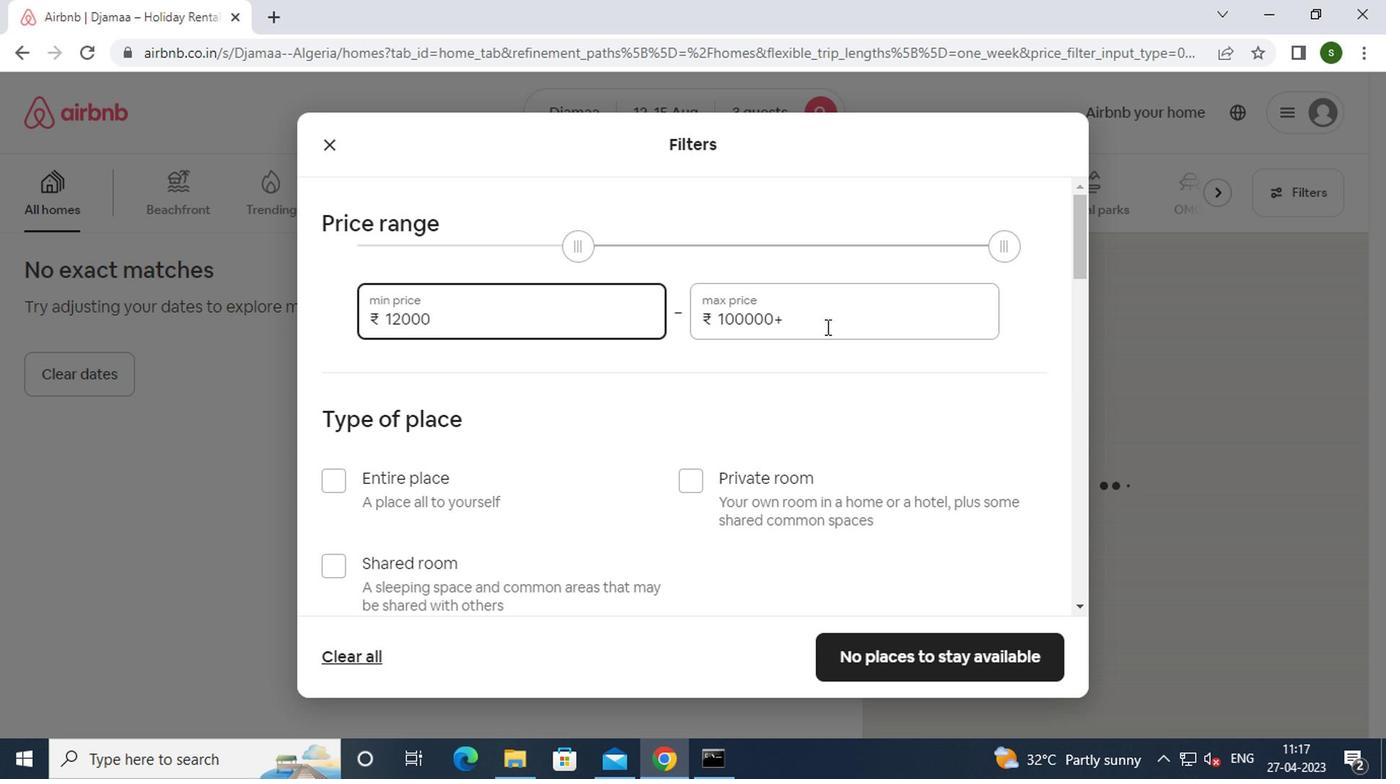 
Action: Key pressed <Key.backspace><Key.backspace><Key.backspace><Key.backspace><Key.backspace><Key.backspace><Key.backspace><Key.backspace><Key.backspace><Key.backspace><Key.backspace>16000
Screenshot: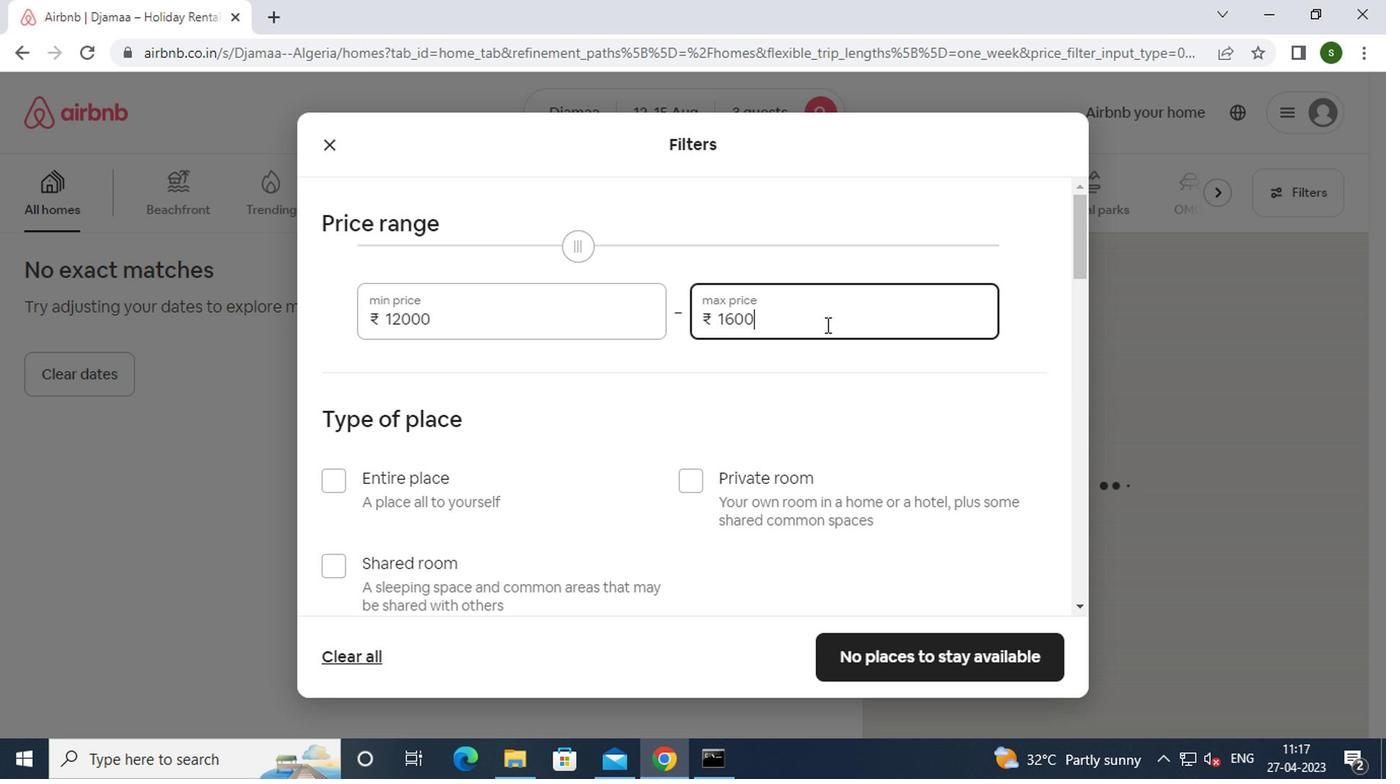 
Action: Mouse moved to (600, 320)
Screenshot: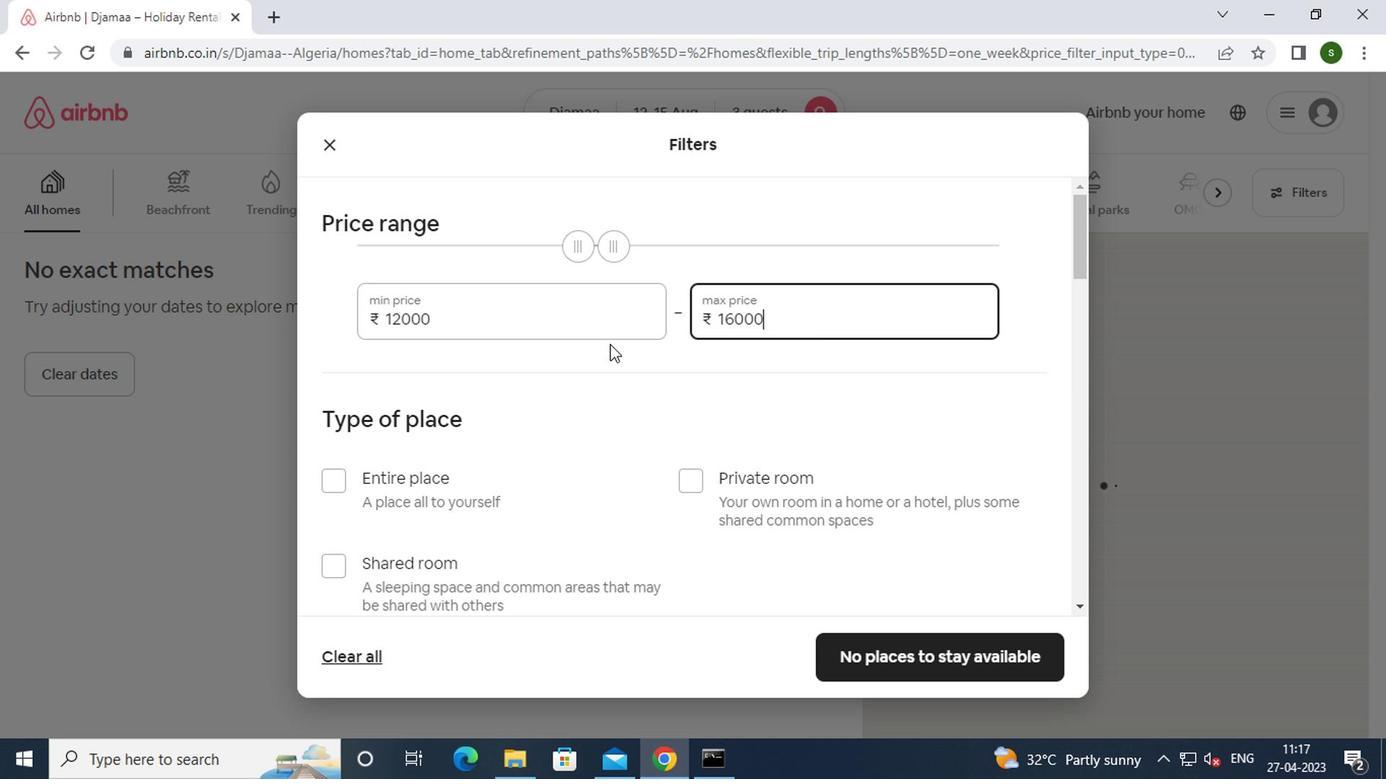 
Action: Mouse scrolled (600, 319) with delta (0, 0)
Screenshot: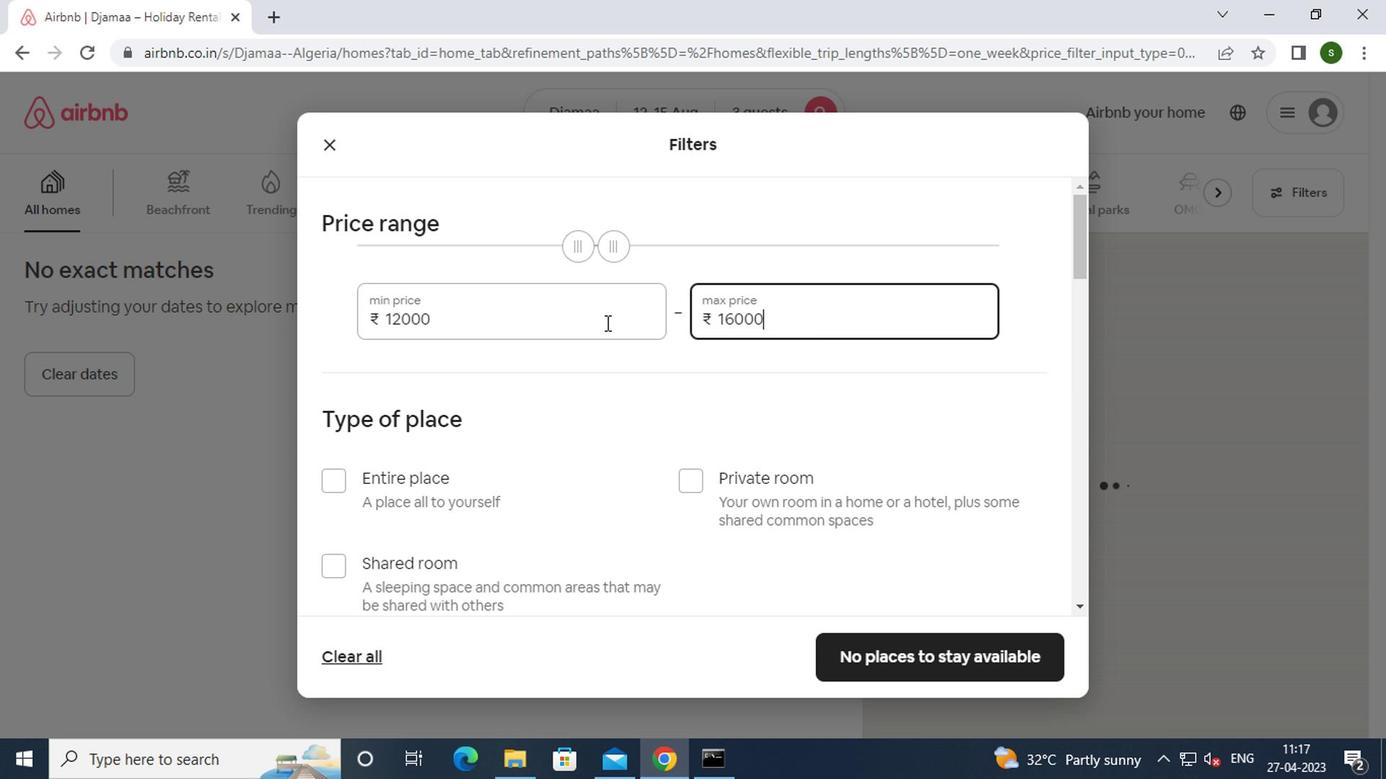 
Action: Mouse scrolled (600, 319) with delta (0, 0)
Screenshot: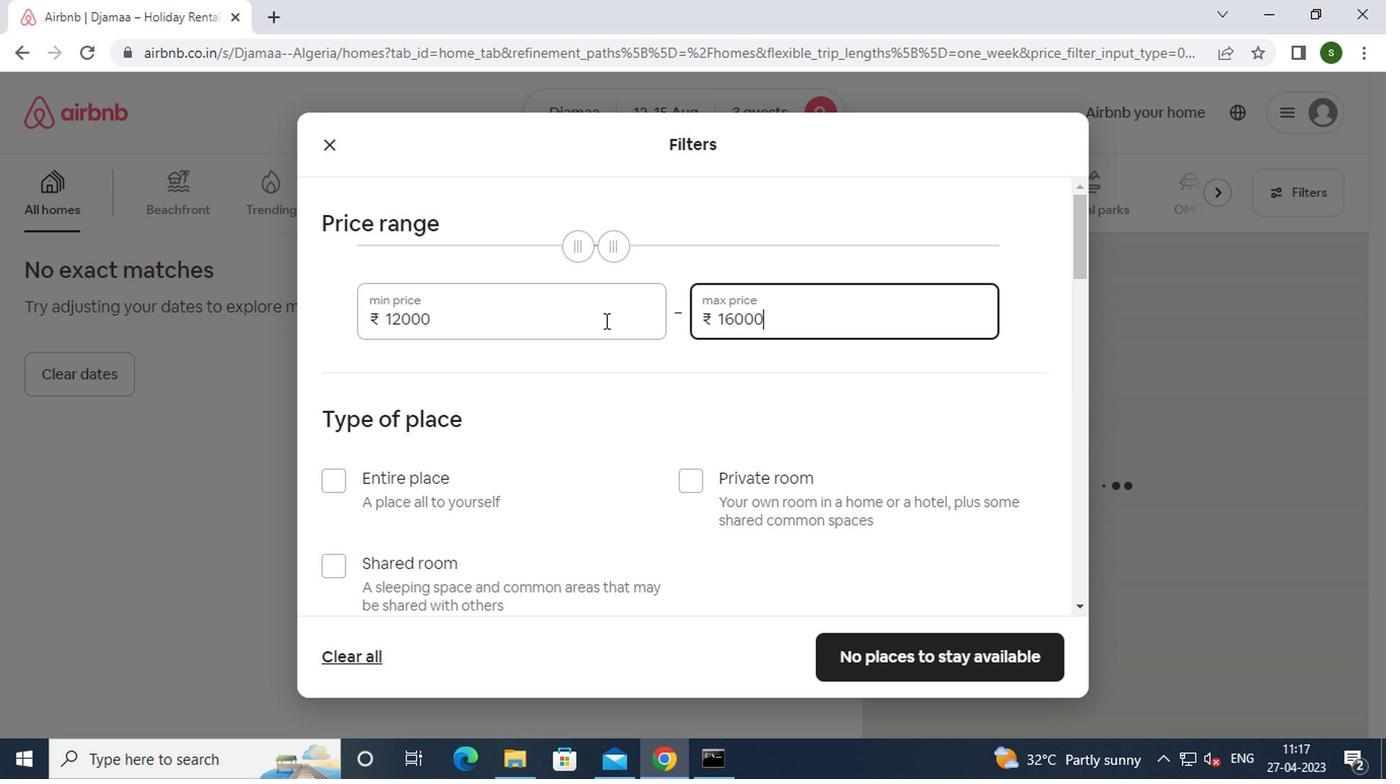 
Action: Mouse moved to (412, 291)
Screenshot: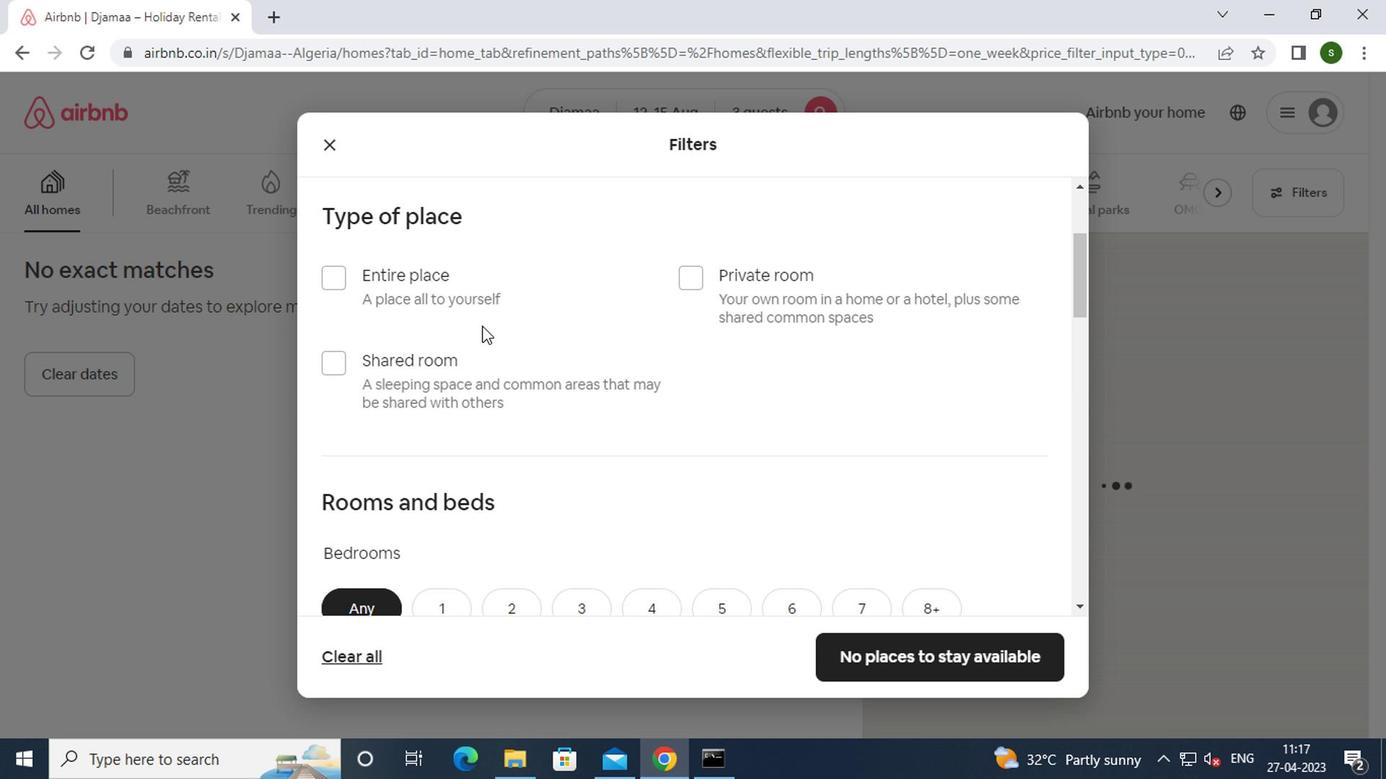 
Action: Mouse pressed left at (412, 291)
Screenshot: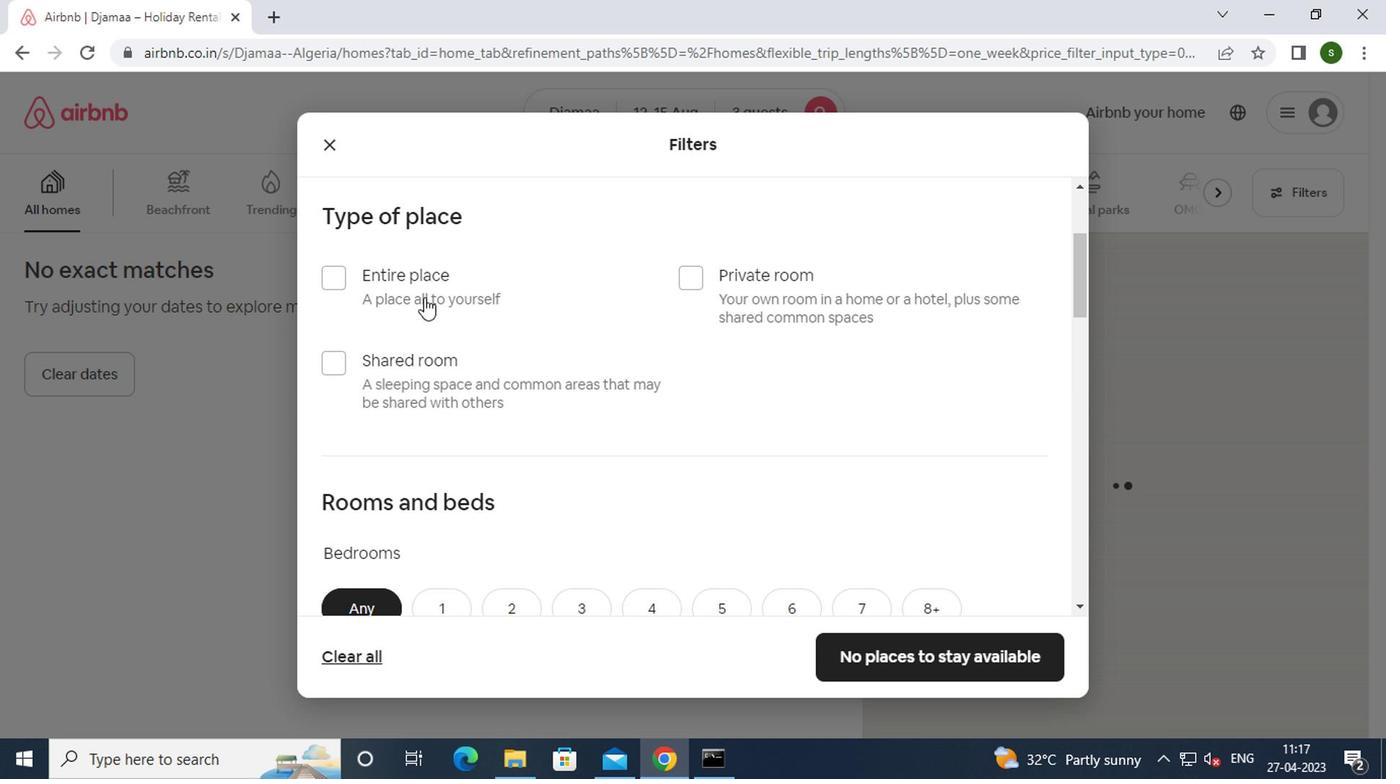 
Action: Mouse moved to (522, 314)
Screenshot: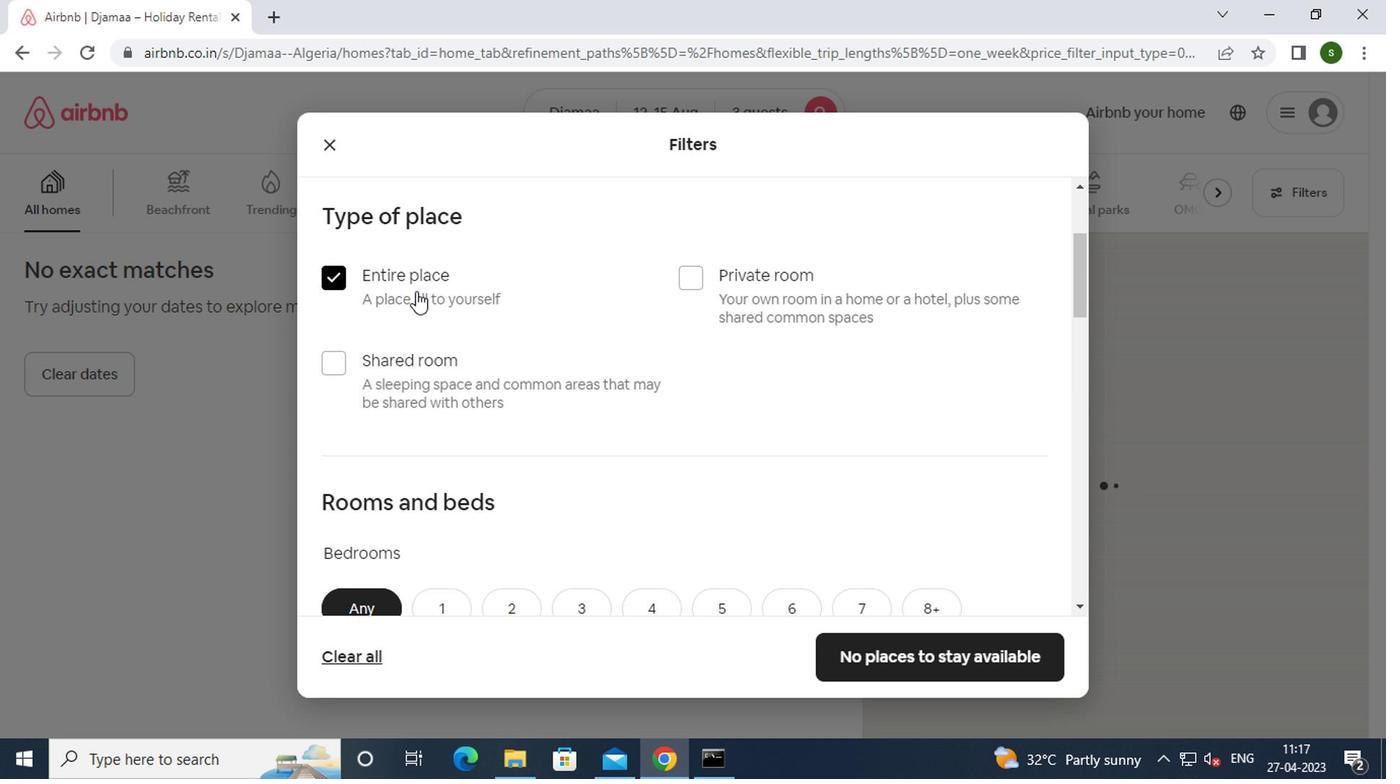 
Action: Mouse scrolled (522, 313) with delta (0, -1)
Screenshot: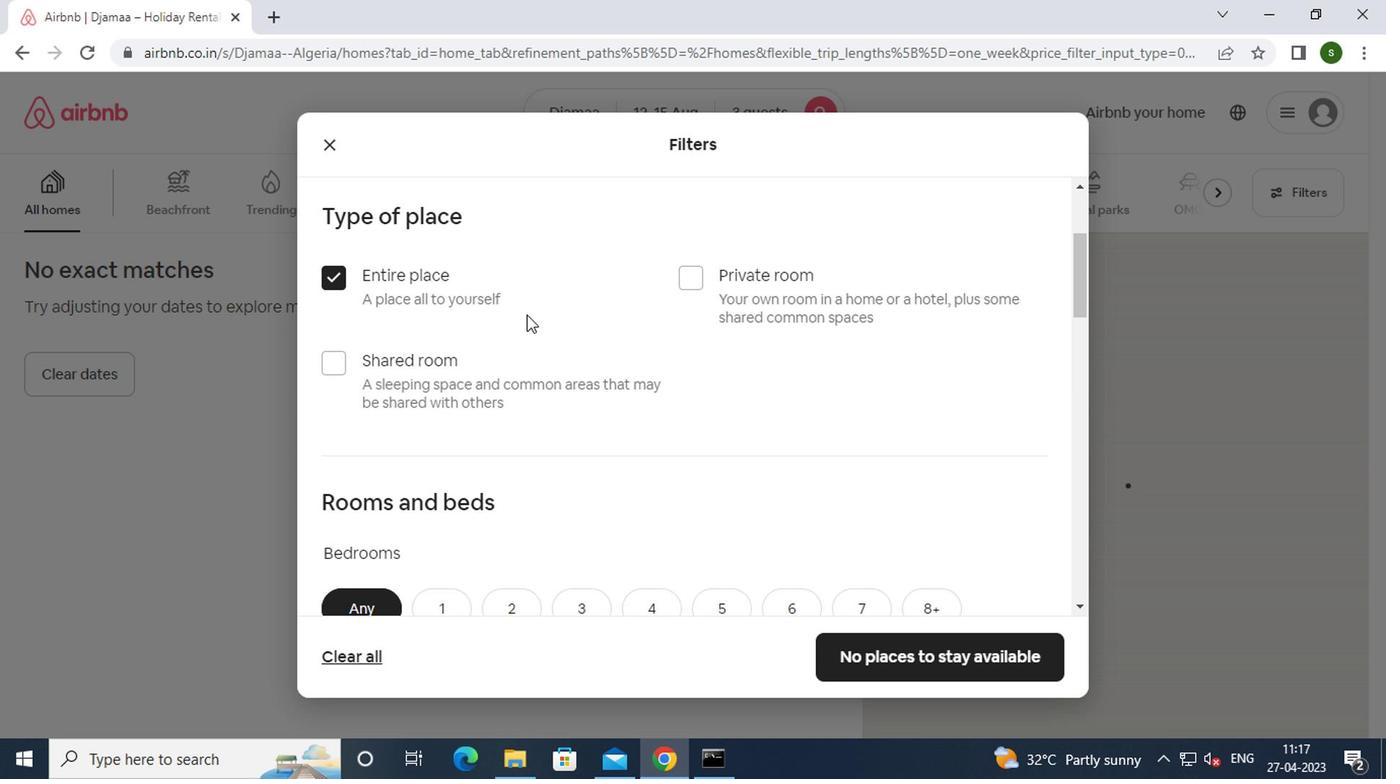 
Action: Mouse scrolled (522, 313) with delta (0, -1)
Screenshot: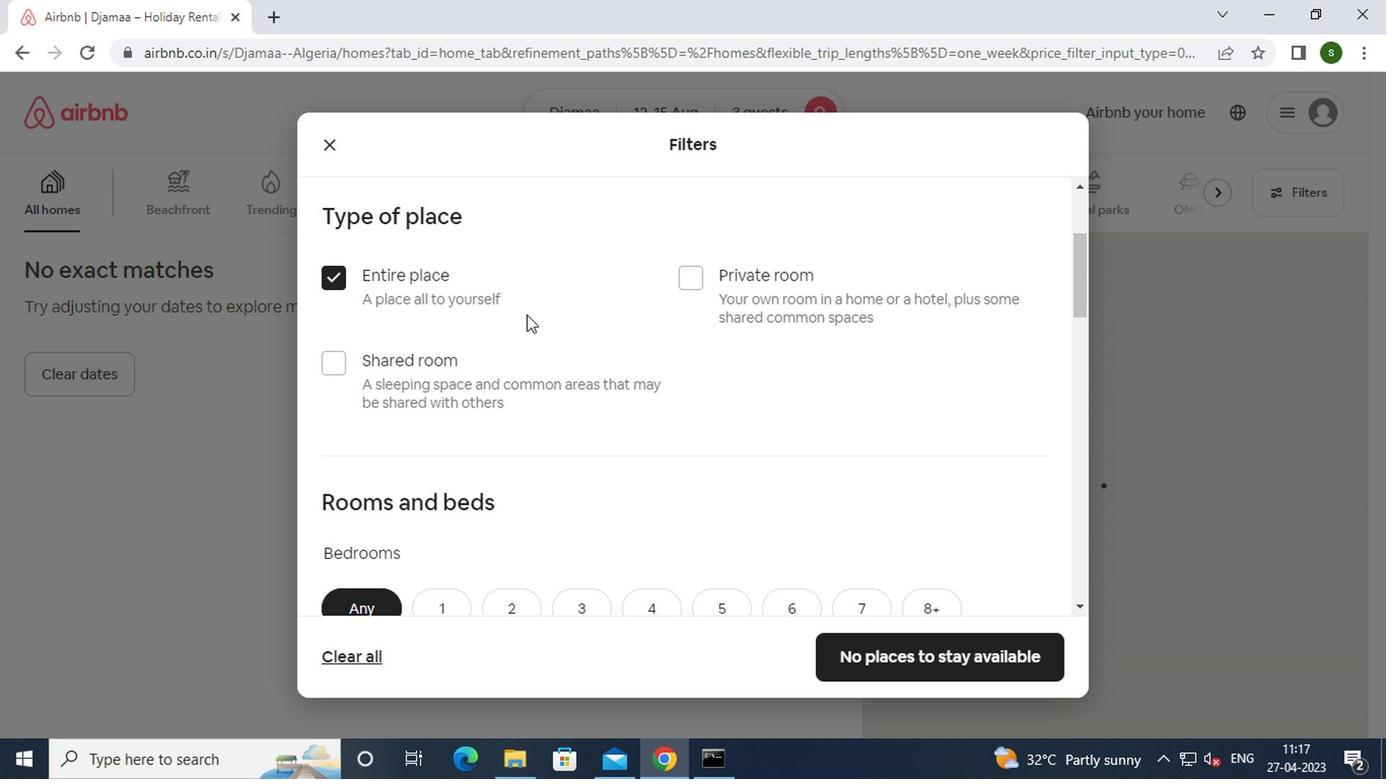 
Action: Mouse moved to (512, 410)
Screenshot: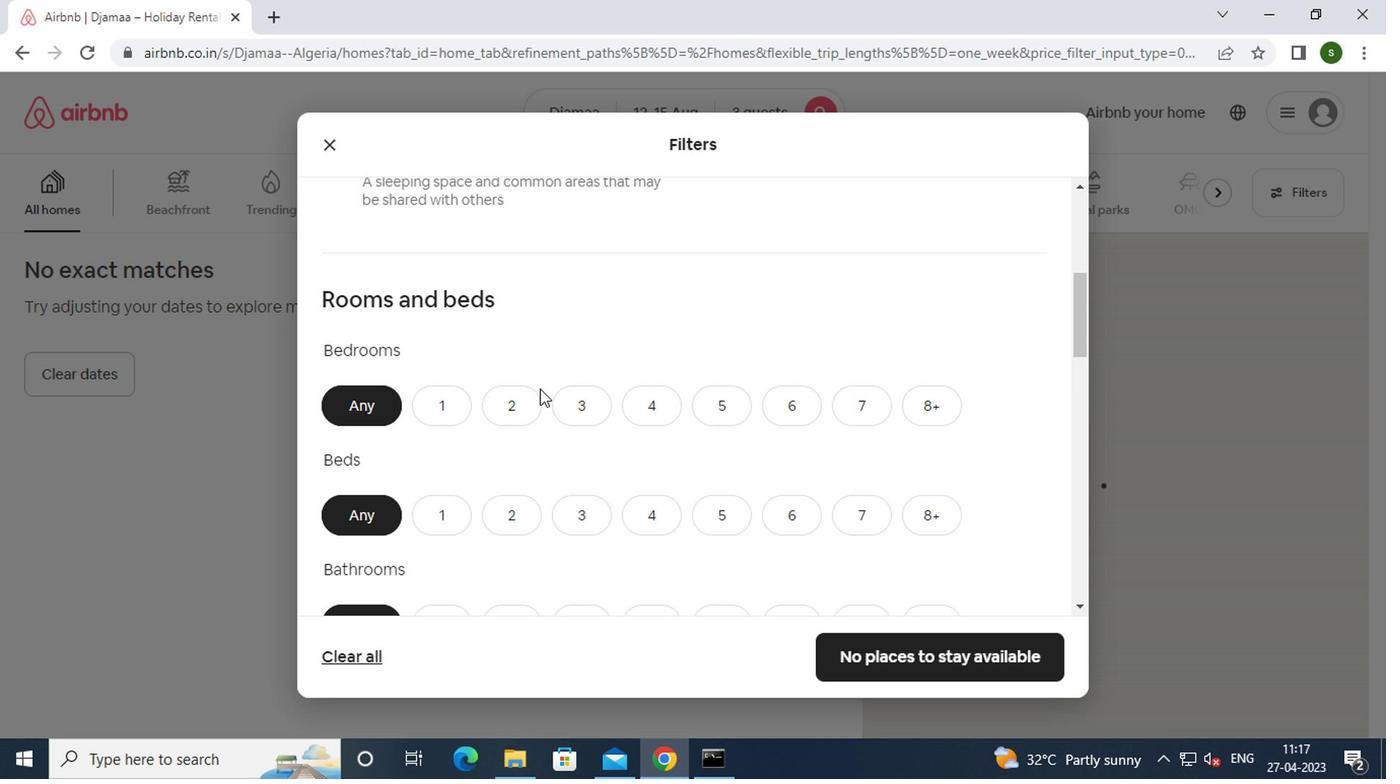 
Action: Mouse pressed left at (512, 410)
Screenshot: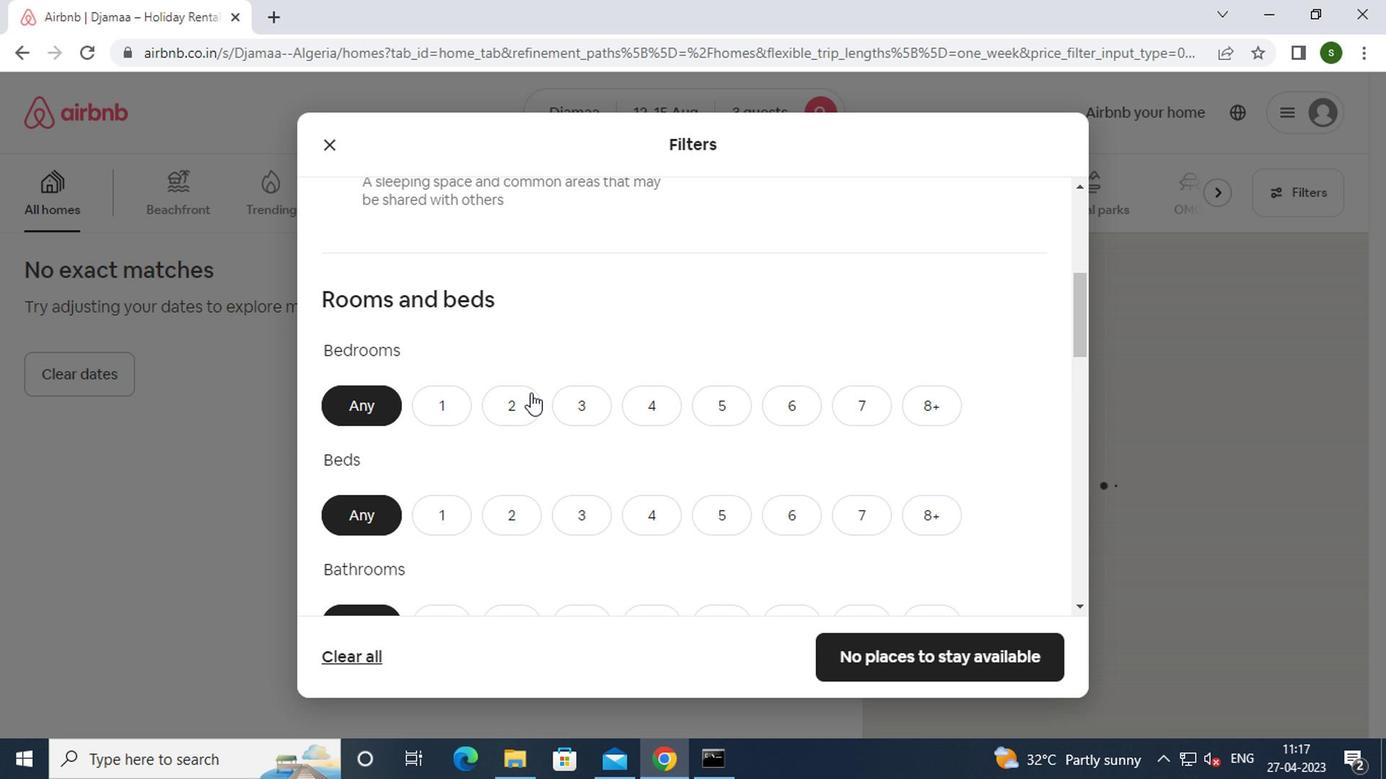 
Action: Mouse moved to (571, 520)
Screenshot: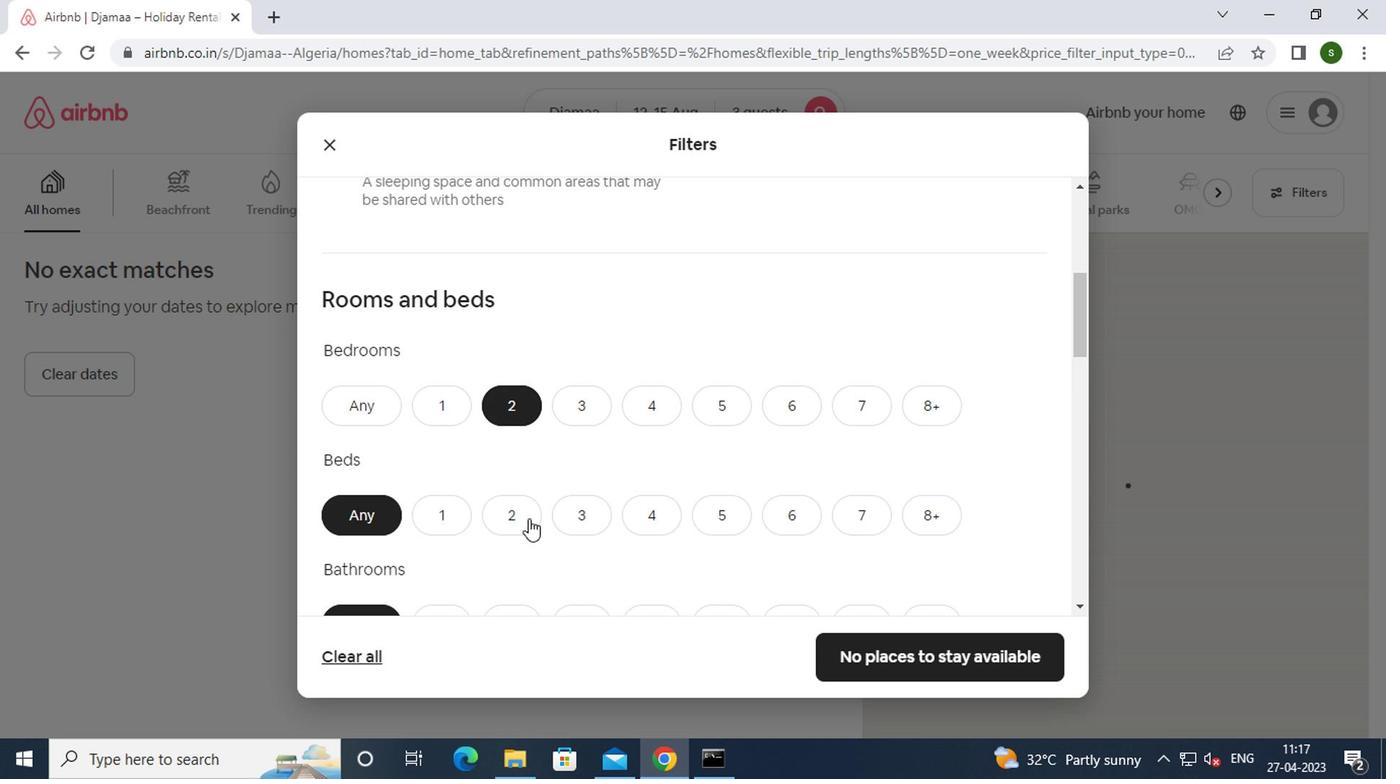 
Action: Mouse pressed left at (571, 520)
Screenshot: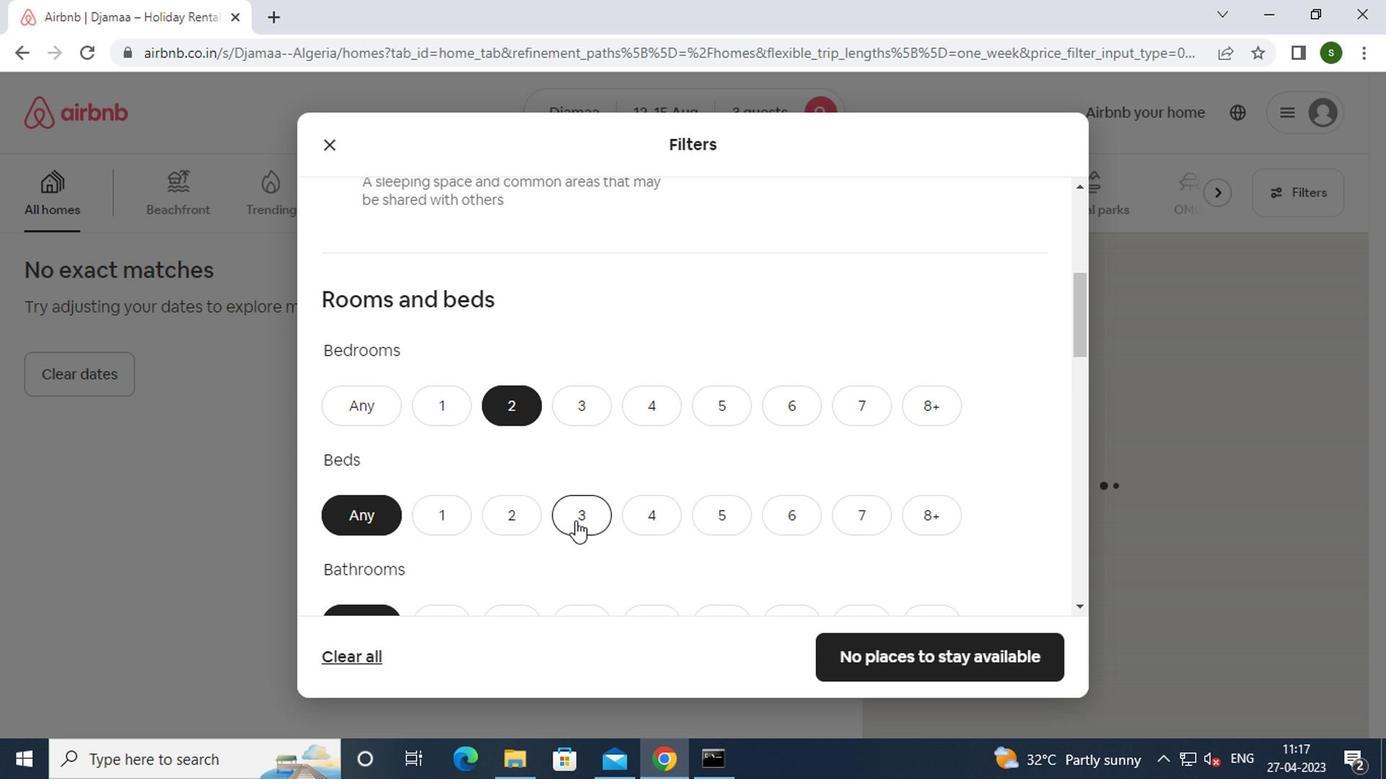 
Action: Mouse moved to (617, 433)
Screenshot: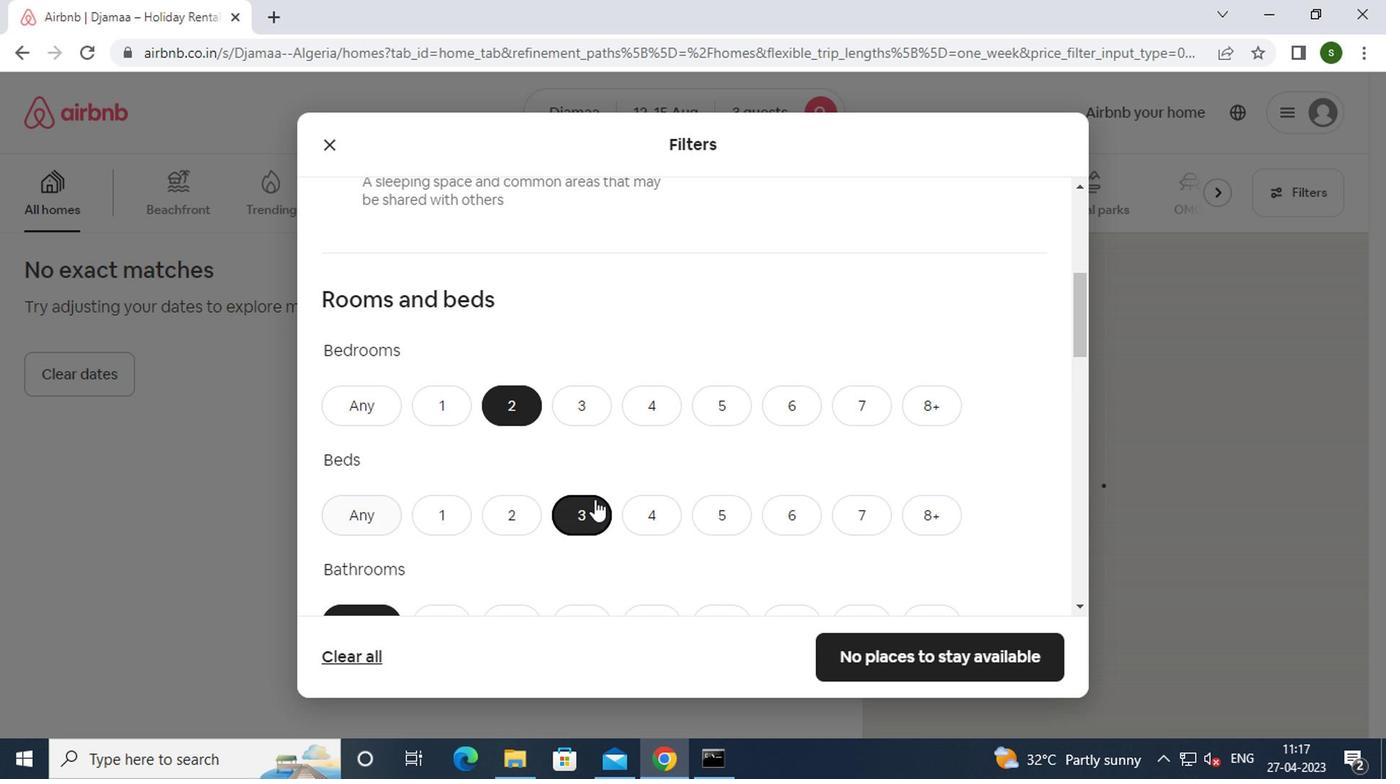 
Action: Mouse scrolled (617, 432) with delta (0, 0)
Screenshot: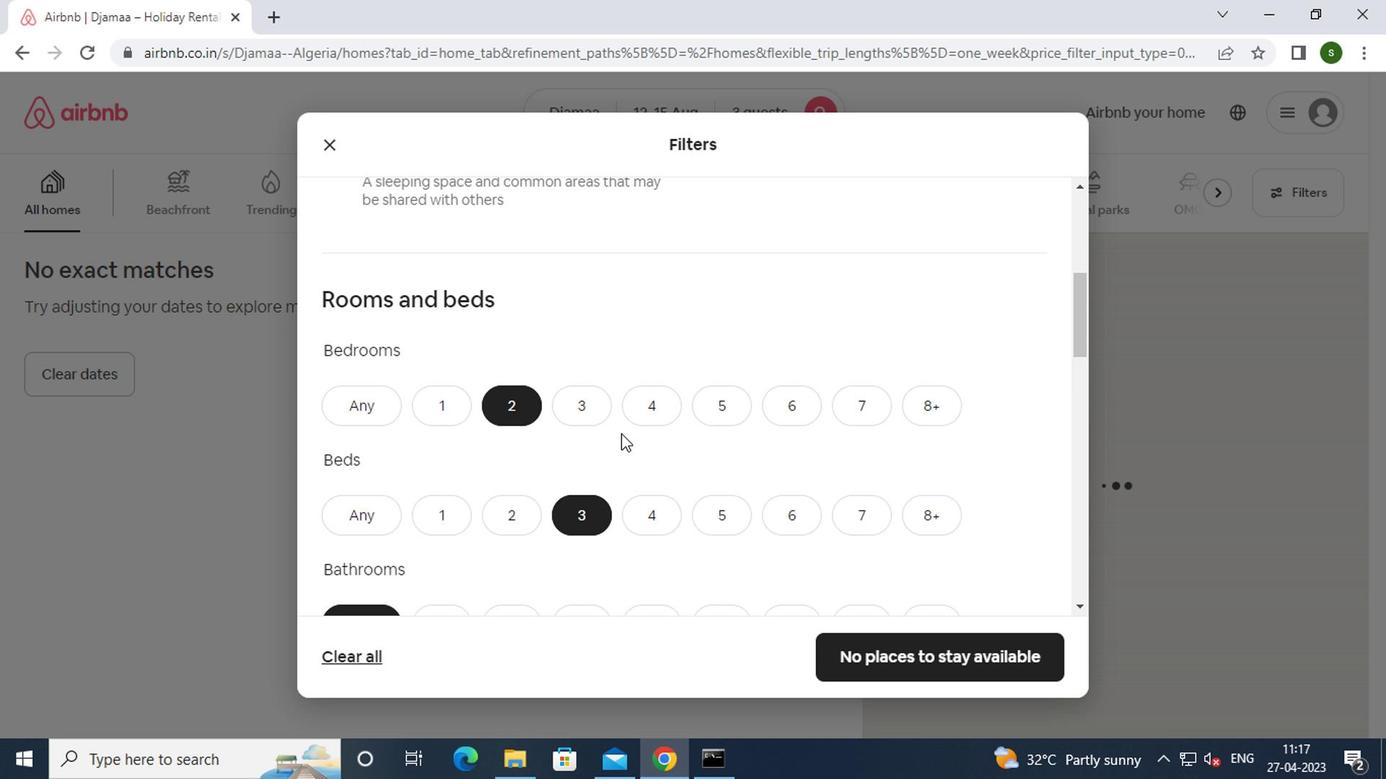 
Action: Mouse scrolled (617, 432) with delta (0, 0)
Screenshot: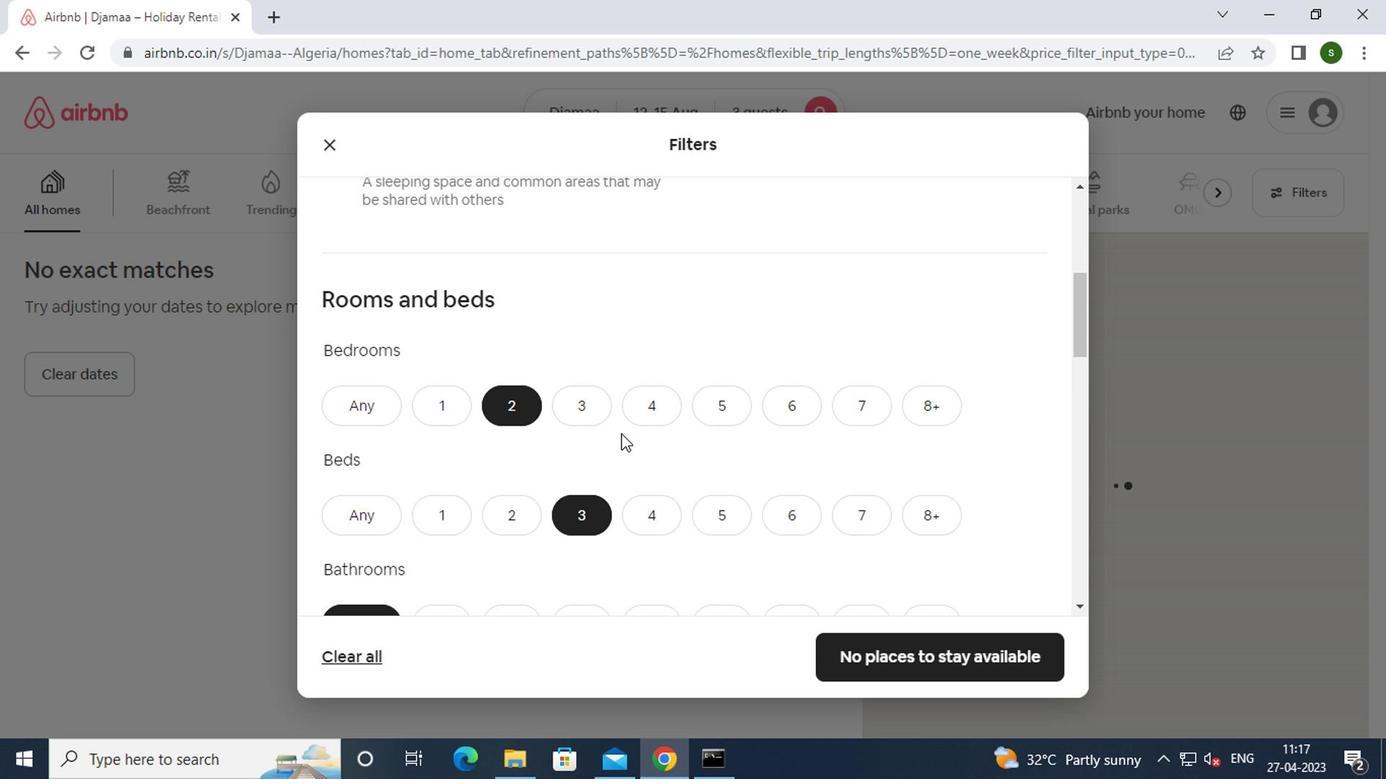 
Action: Mouse moved to (441, 428)
Screenshot: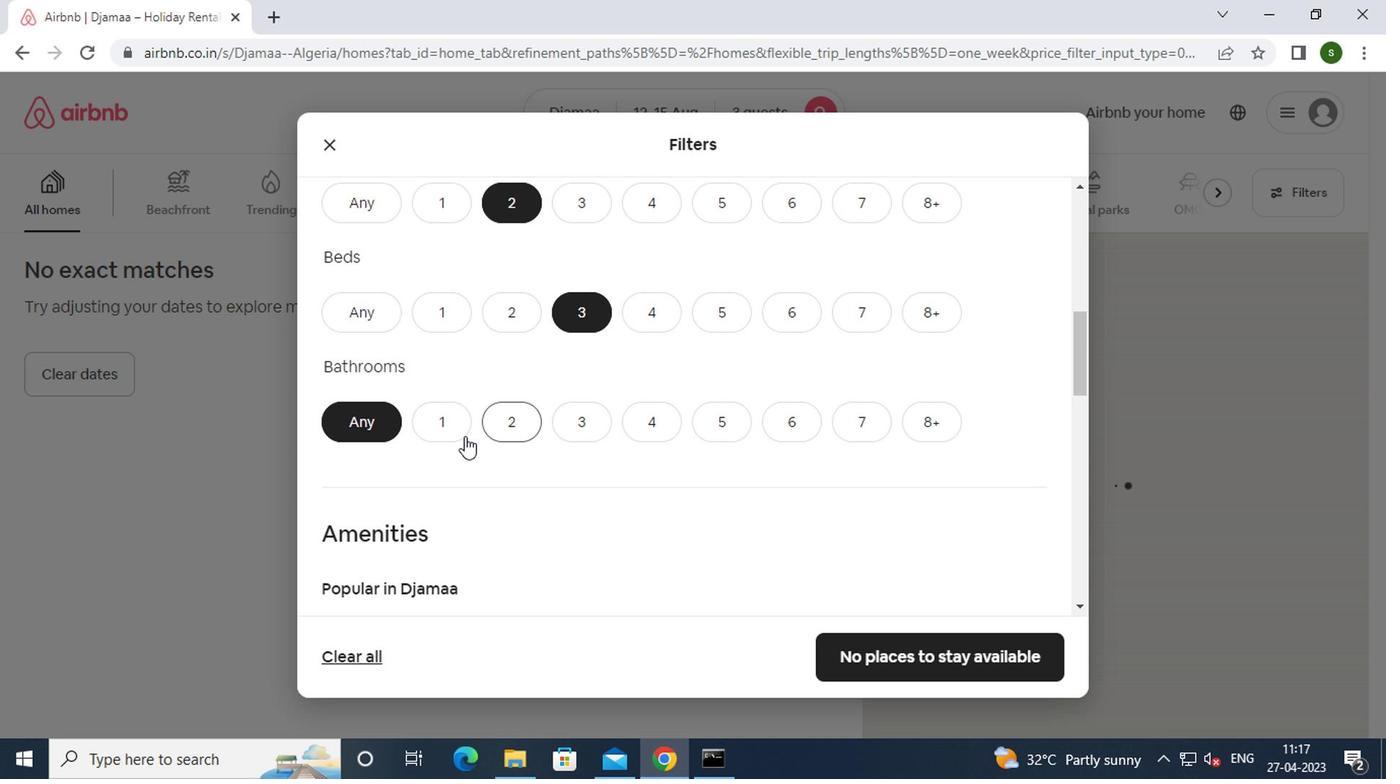 
Action: Mouse pressed left at (441, 428)
Screenshot: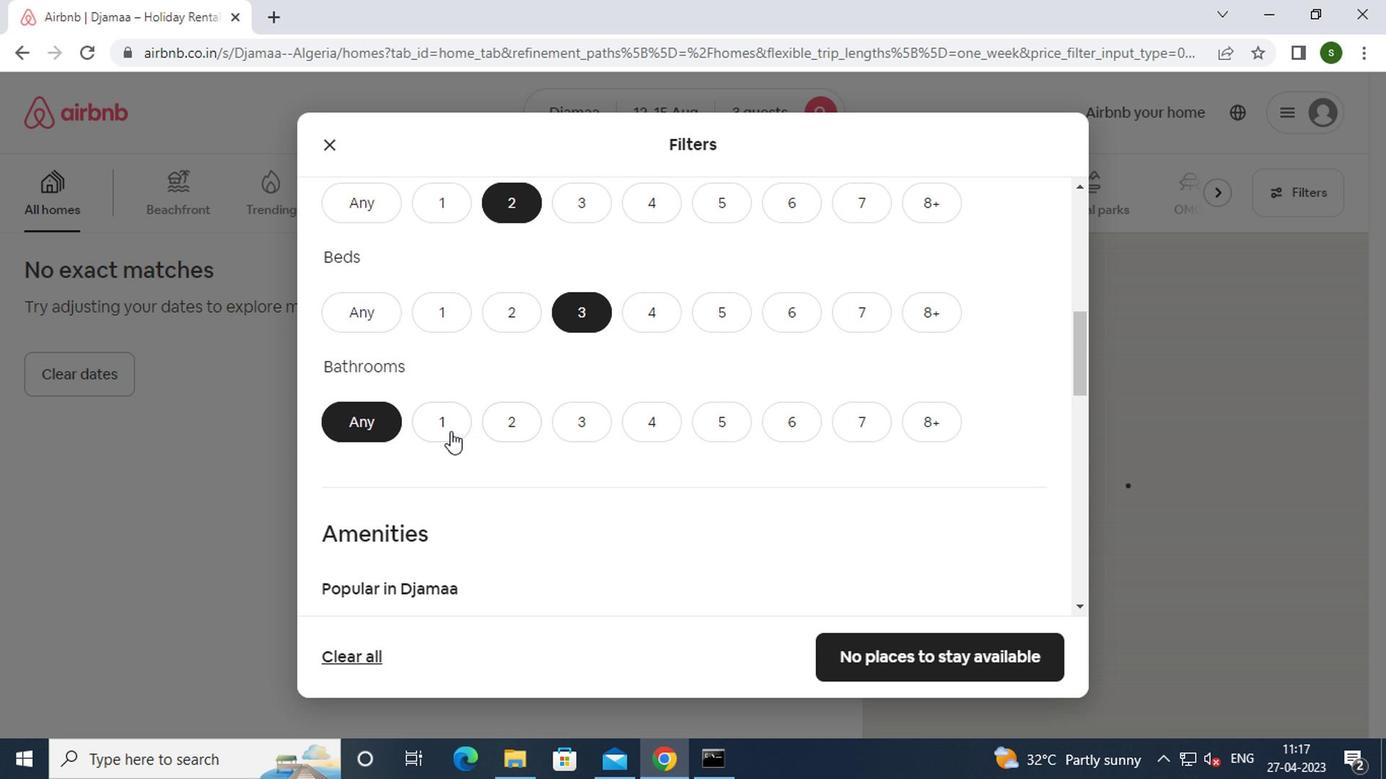 
Action: Mouse moved to (628, 401)
Screenshot: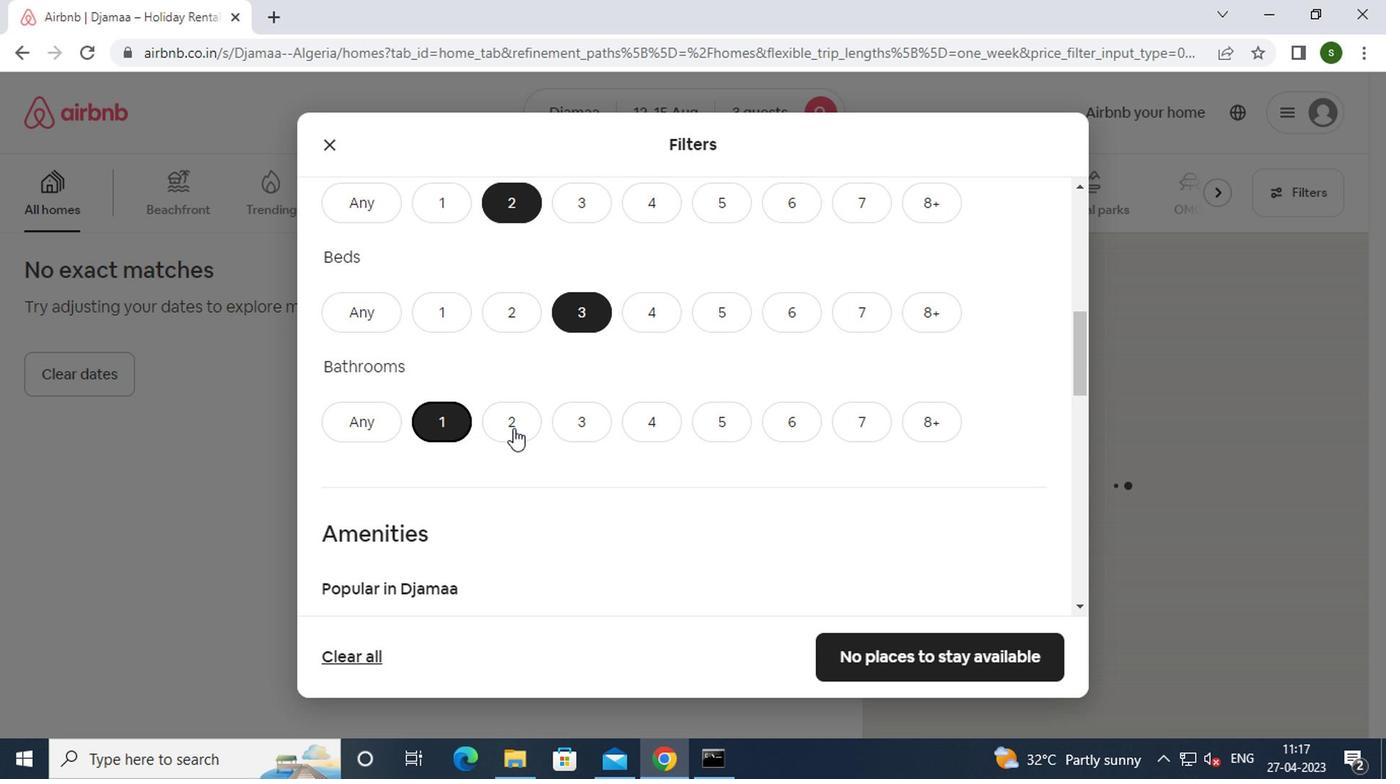 
Action: Mouse scrolled (628, 400) with delta (0, 0)
Screenshot: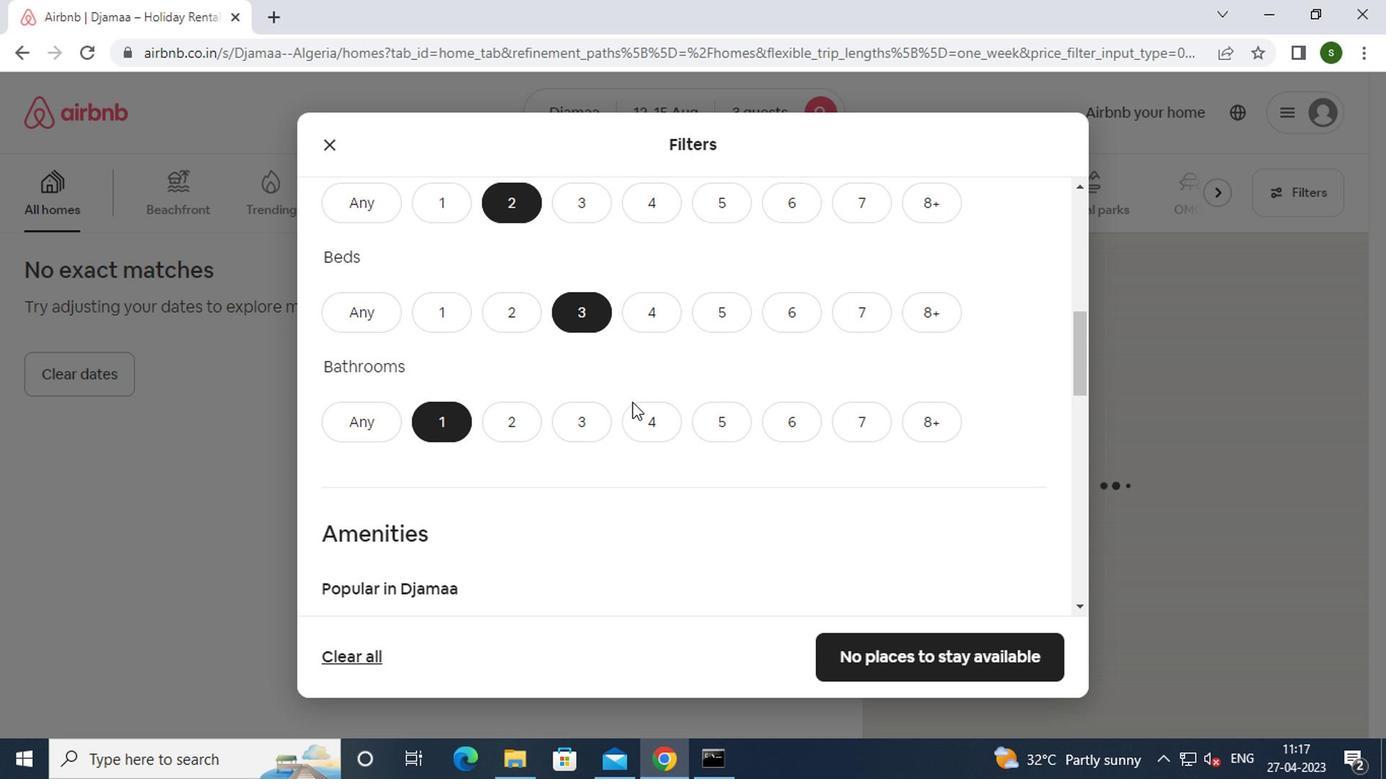 
Action: Mouse scrolled (628, 400) with delta (0, 0)
Screenshot: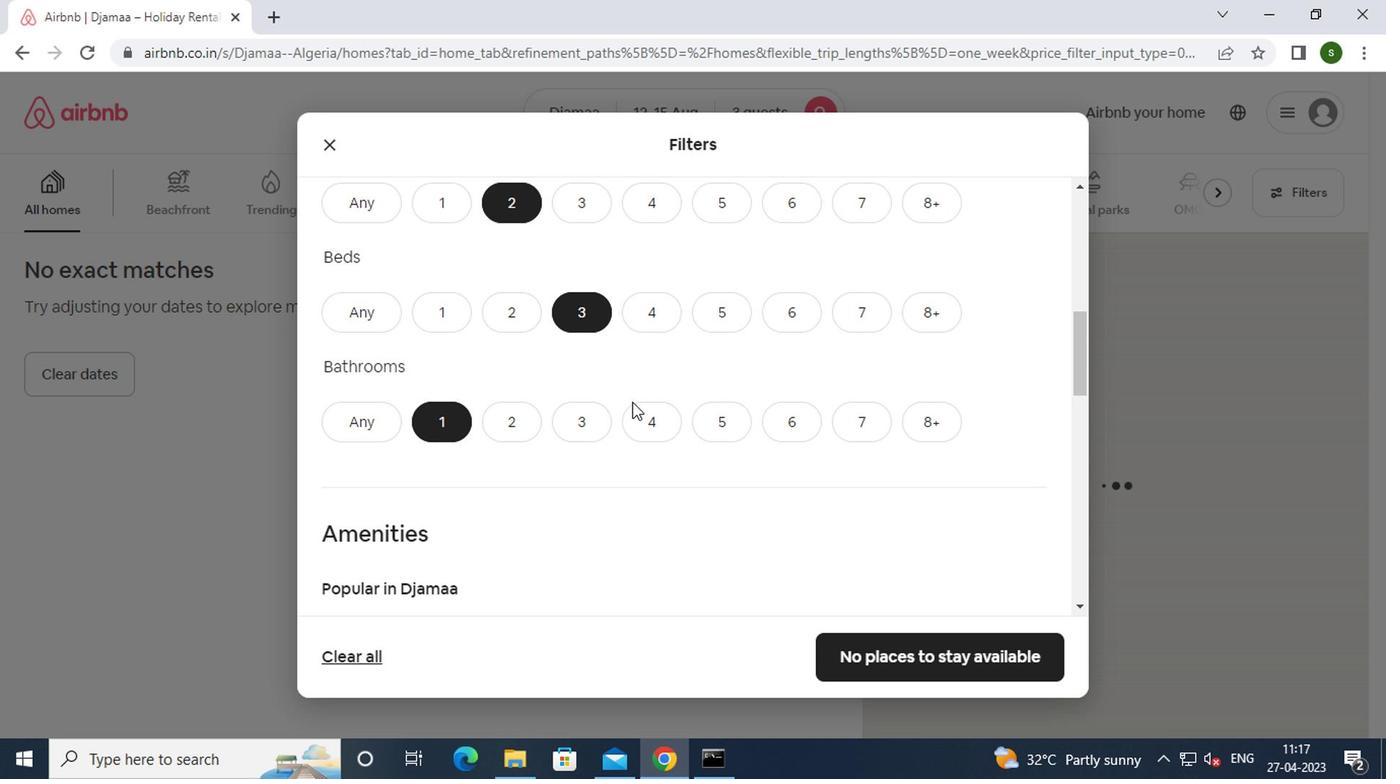 
Action: Mouse moved to (461, 476)
Screenshot: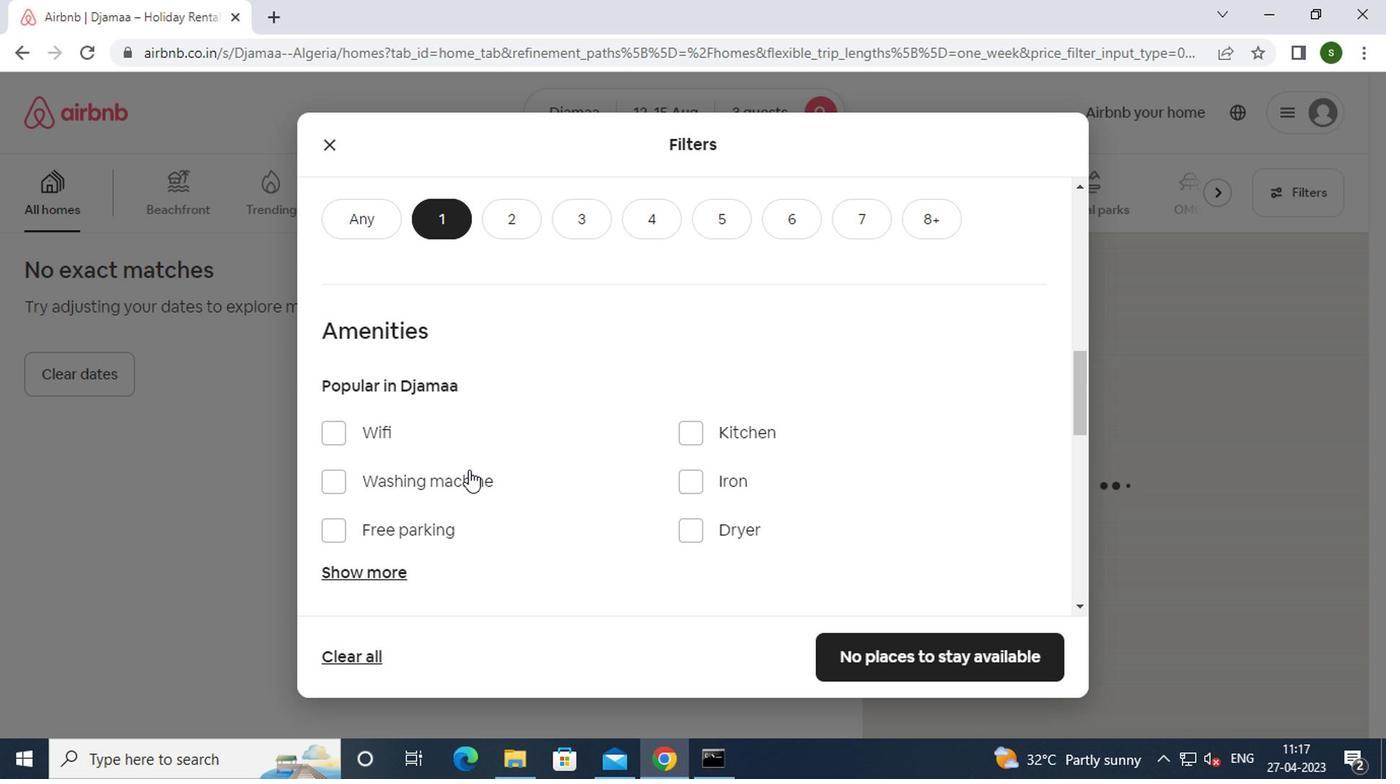 
Action: Mouse pressed left at (461, 476)
Screenshot: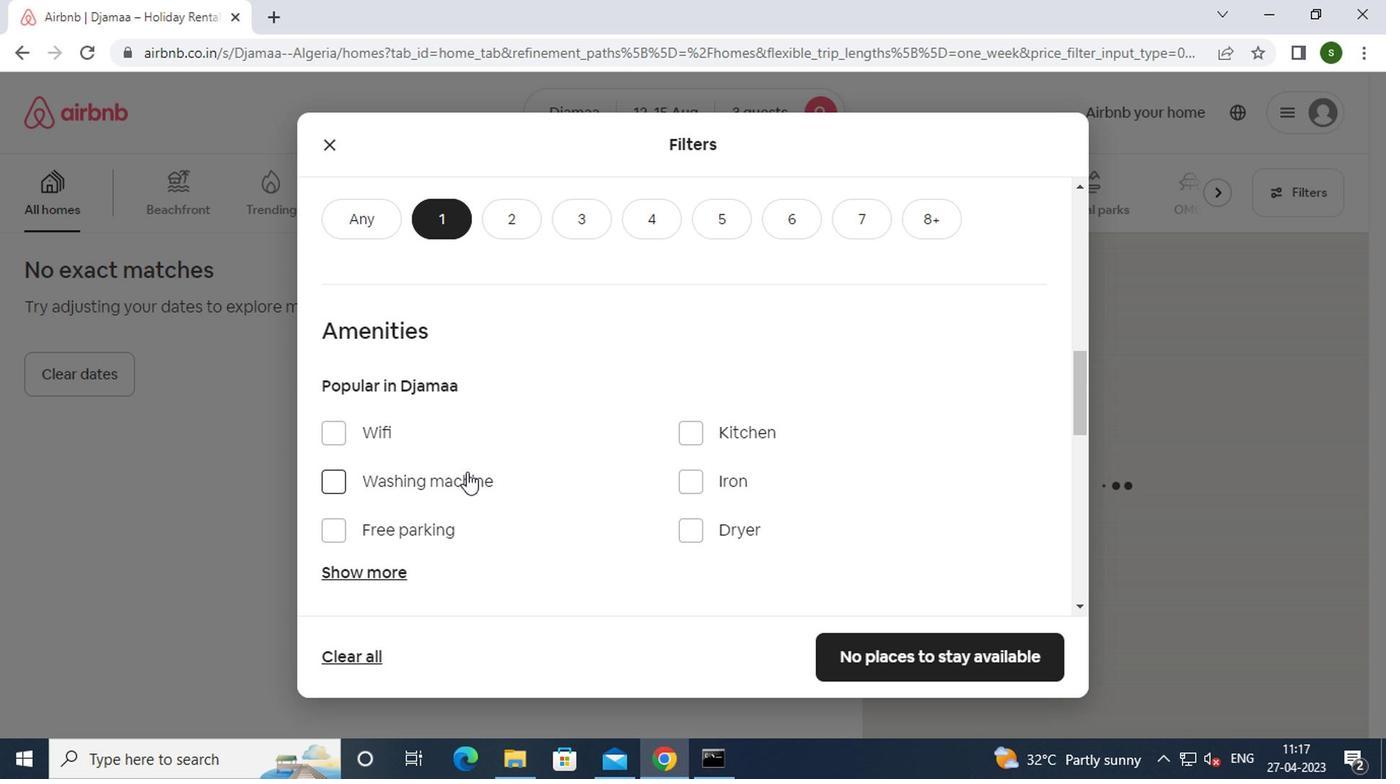 
Action: Mouse moved to (738, 433)
Screenshot: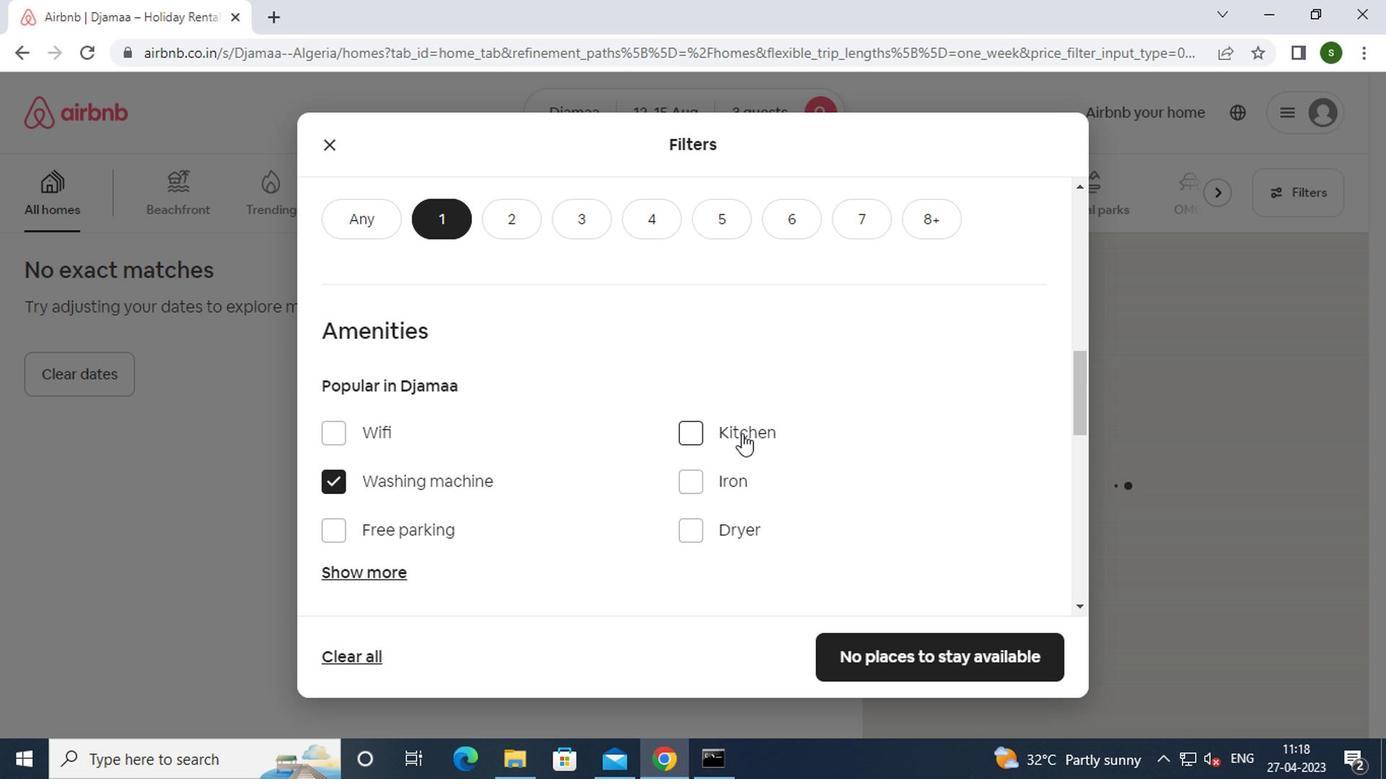
Action: Mouse scrolled (738, 432) with delta (0, 0)
Screenshot: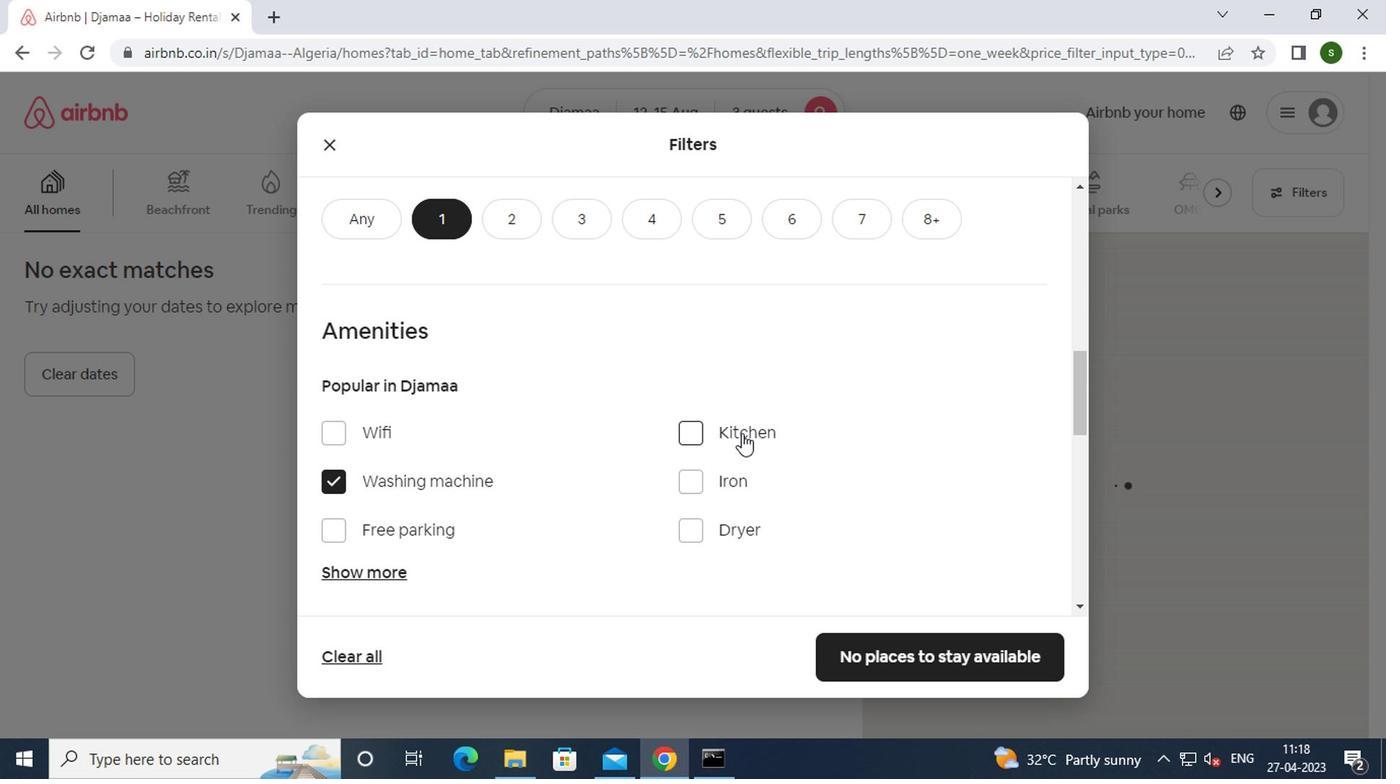
Action: Mouse scrolled (738, 432) with delta (0, 0)
Screenshot: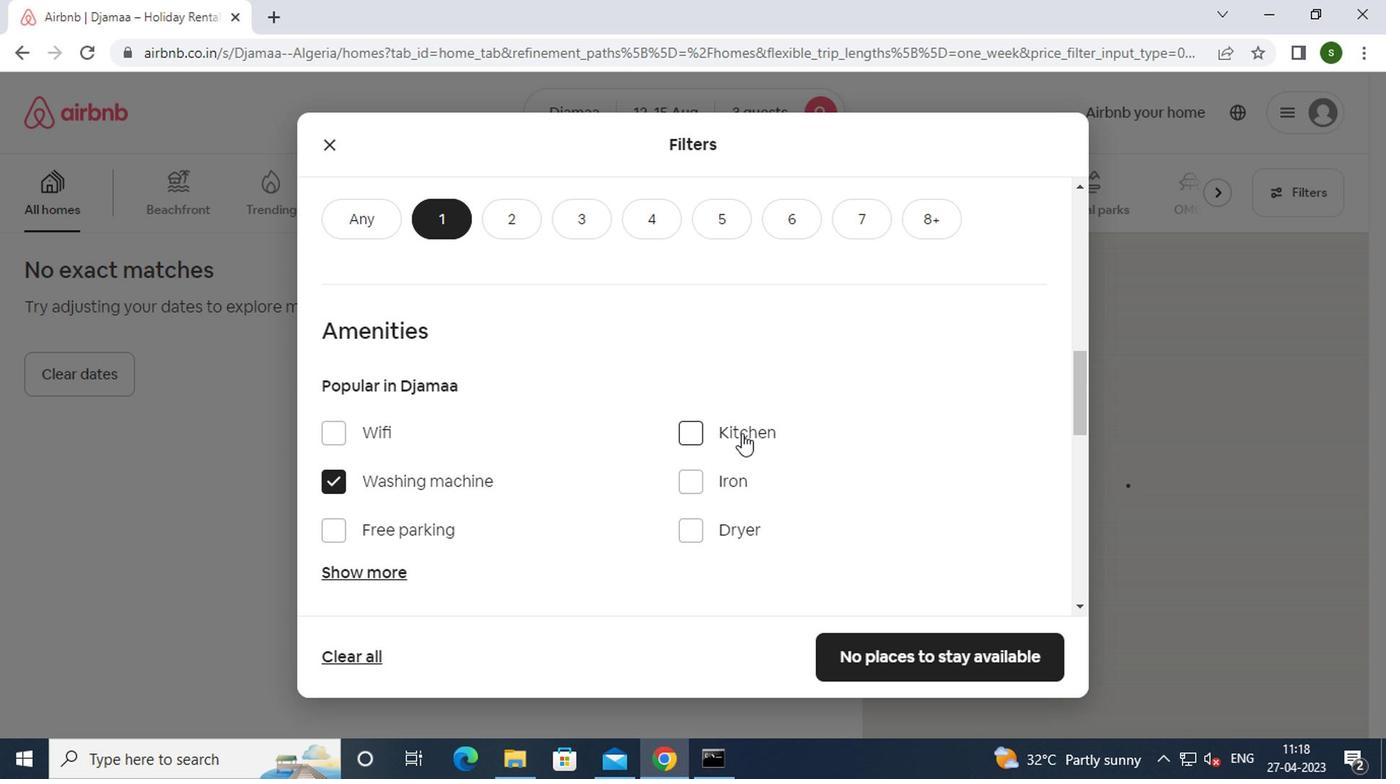 
Action: Mouse scrolled (738, 432) with delta (0, 0)
Screenshot: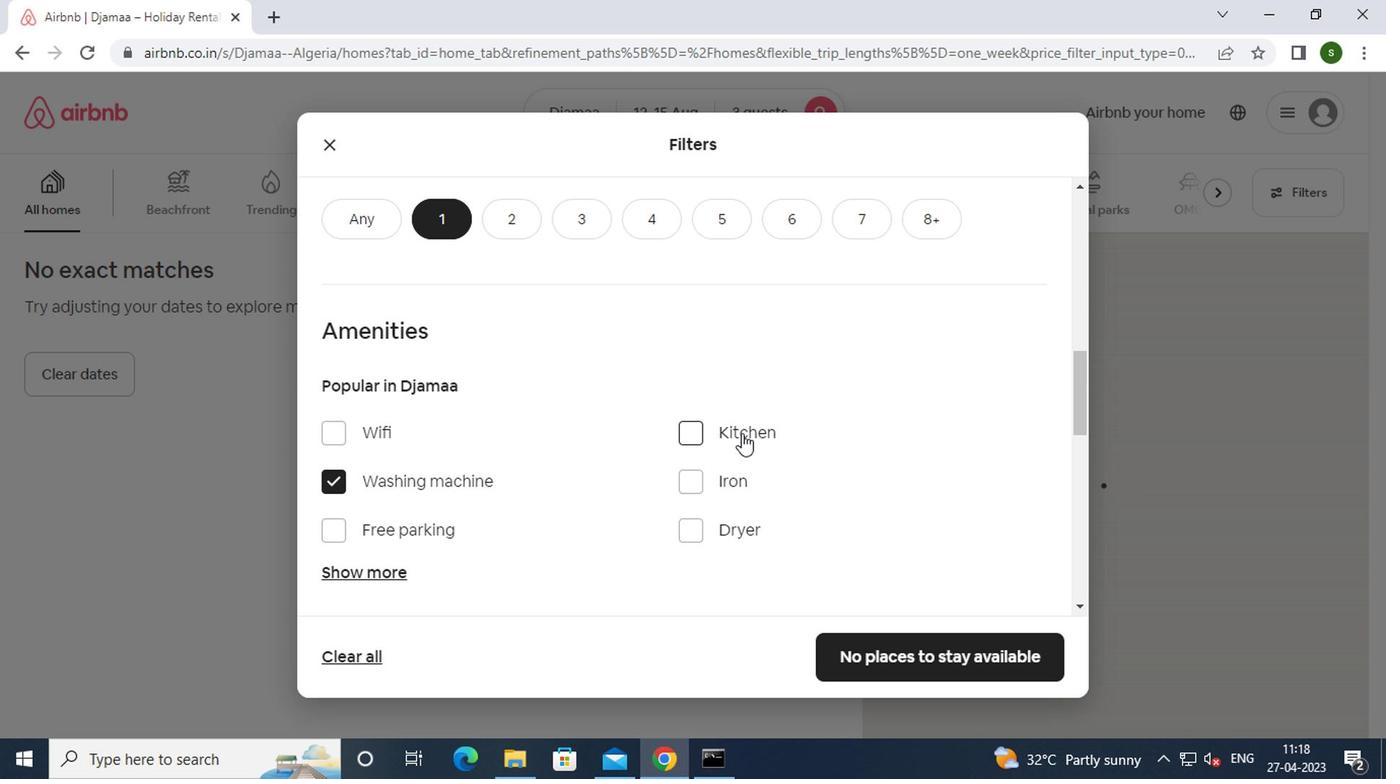 
Action: Mouse moved to (990, 513)
Screenshot: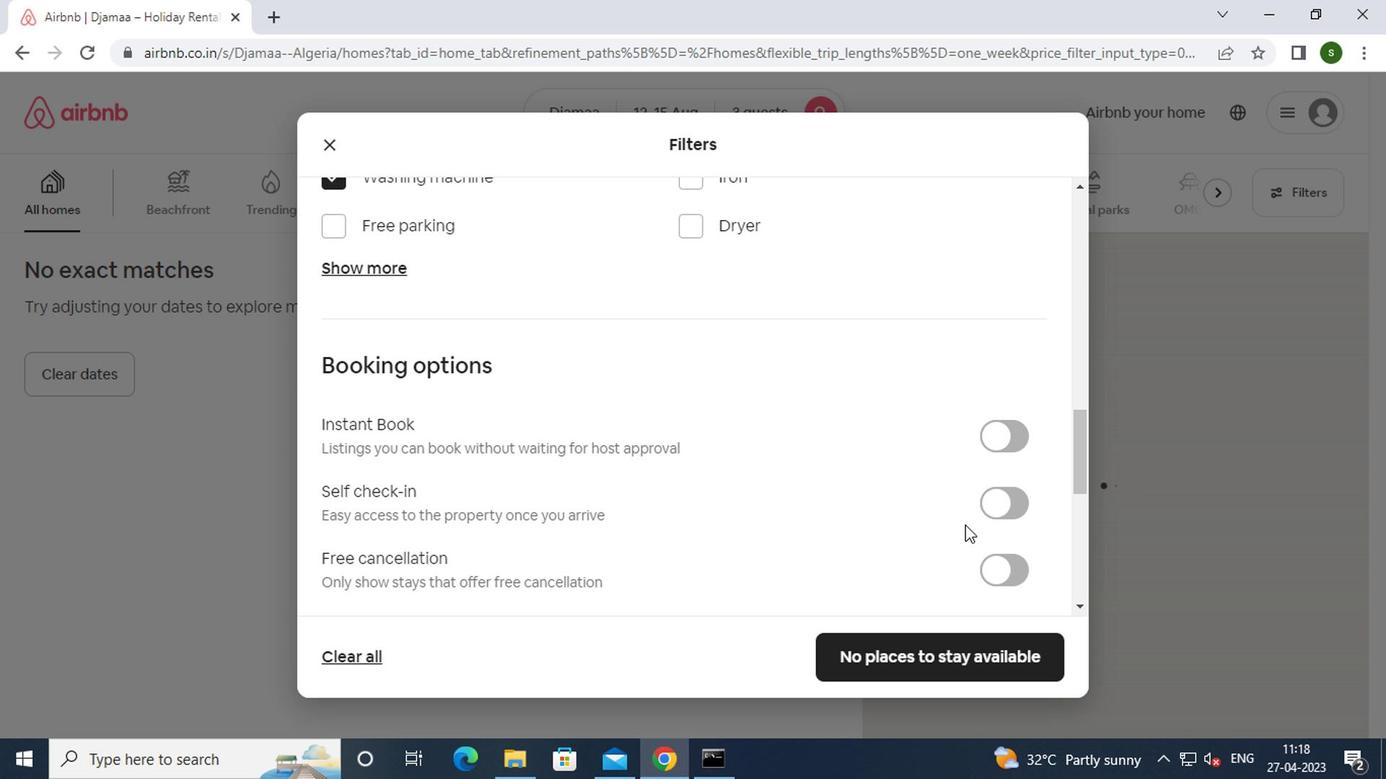 
Action: Mouse pressed left at (990, 513)
Screenshot: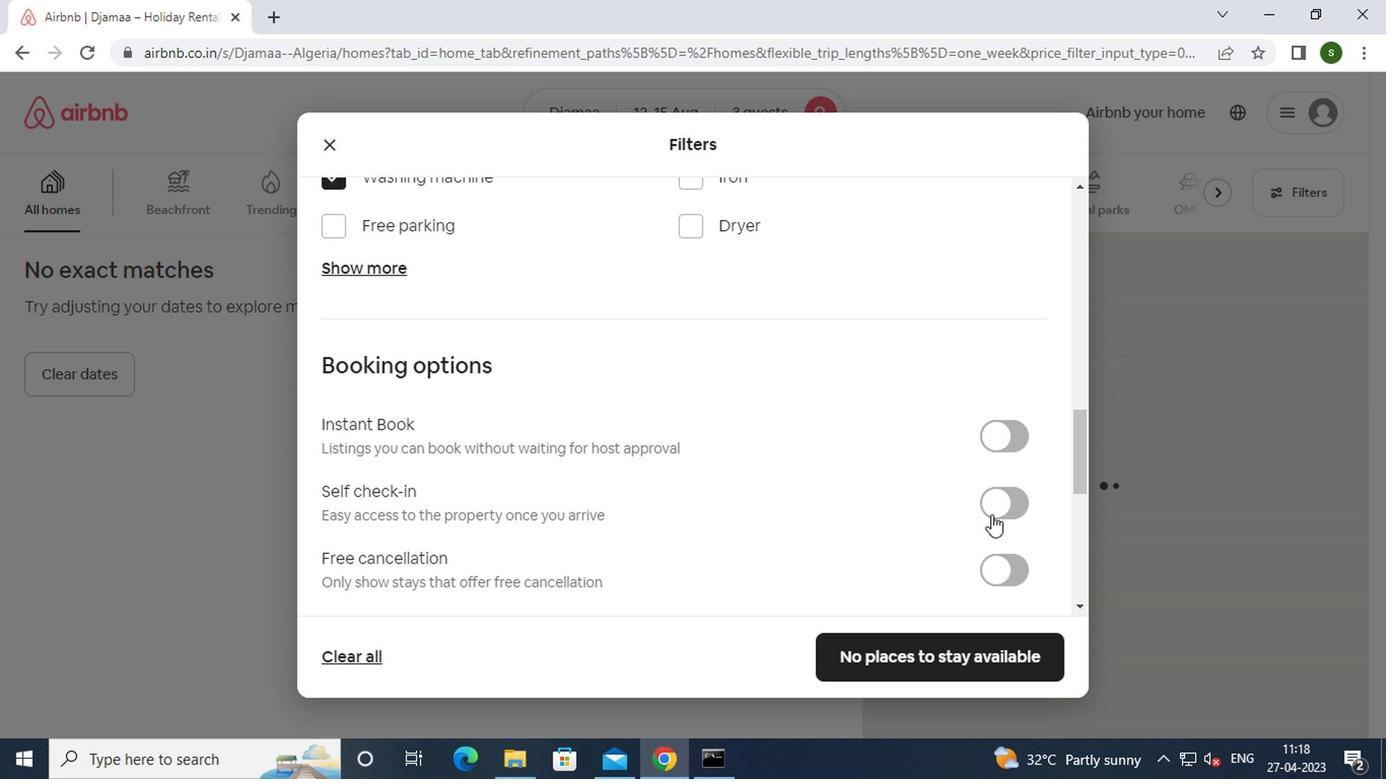 
Action: Mouse moved to (967, 657)
Screenshot: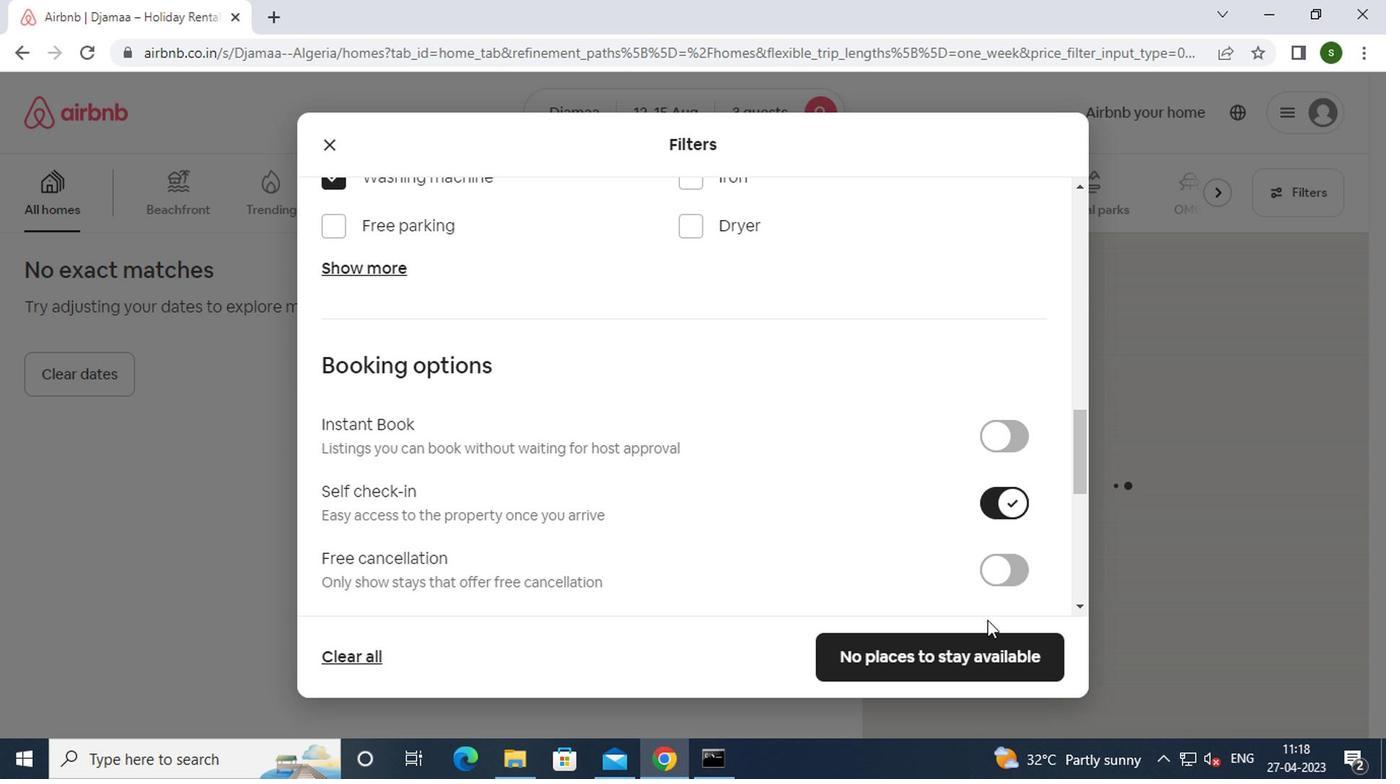 
Action: Mouse pressed left at (967, 657)
Screenshot: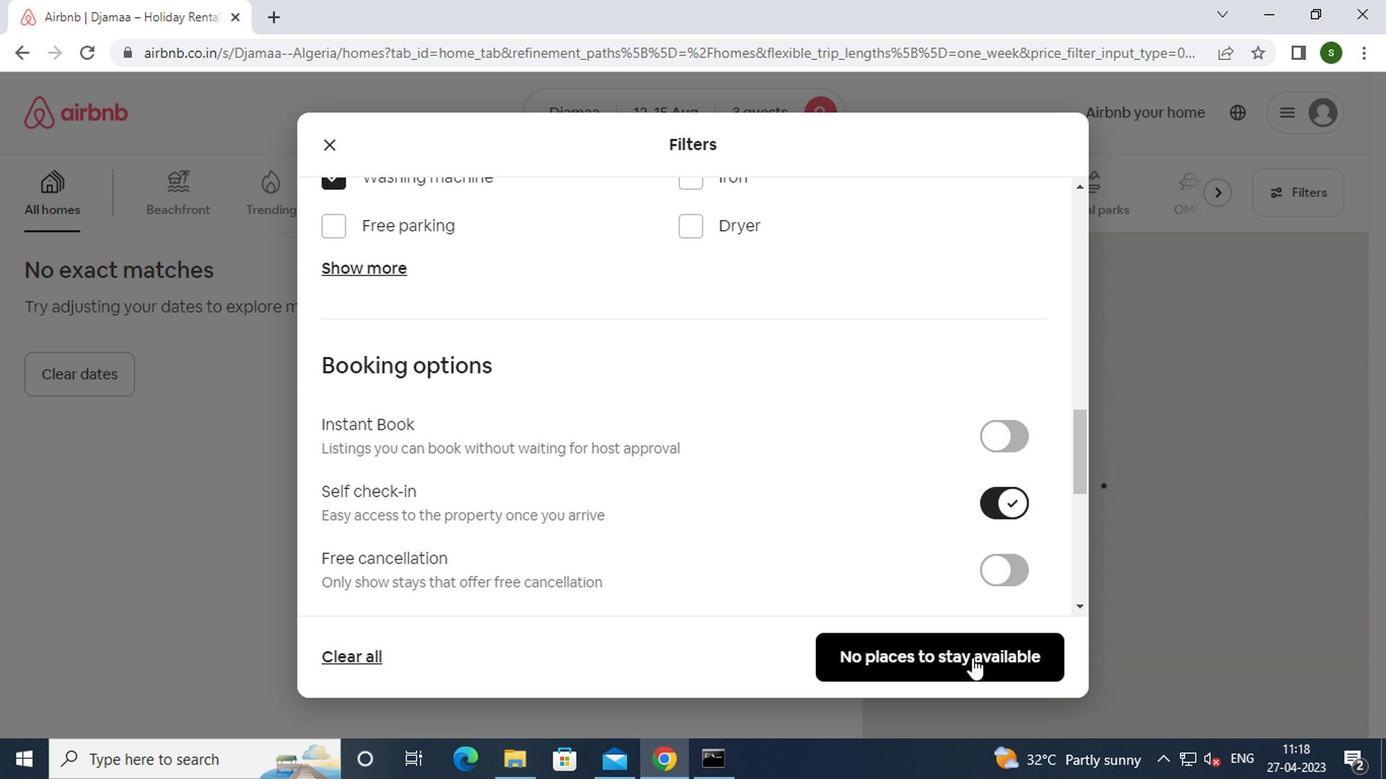 
